 Task: In the  document contract.pdf Use the tool word Count 'and display word count while typing'. Find the word using Dictionary 'invaluable'. Below name insert the link: www.instagram.com
Action: Mouse moved to (351, 412)
Screenshot: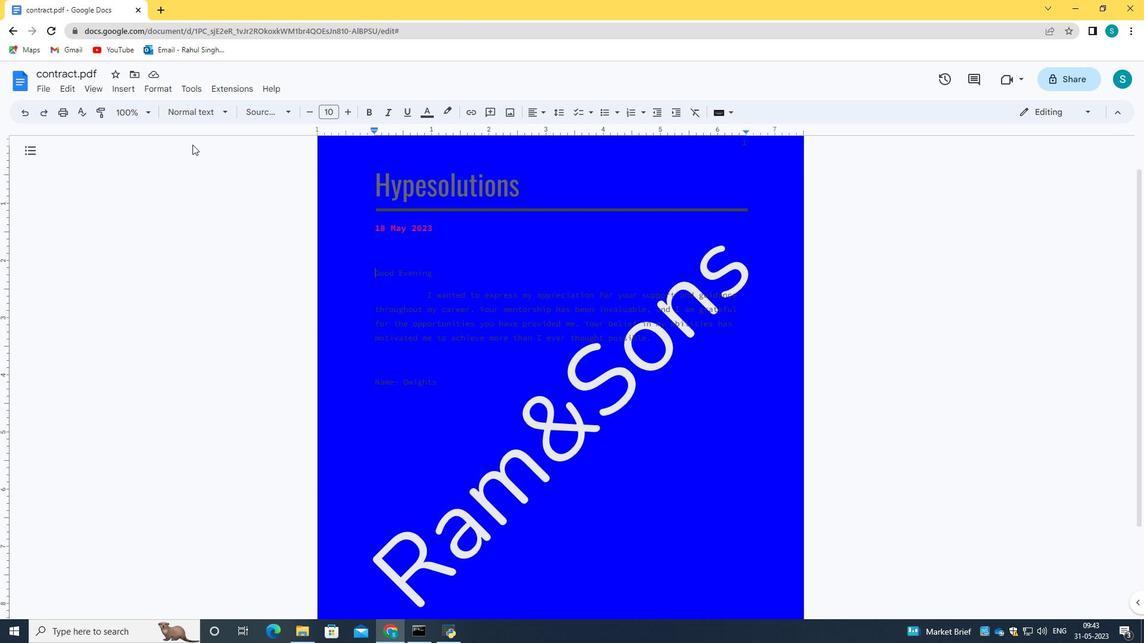 
Action: Mouse scrolled (351, 412) with delta (0, 0)
Screenshot: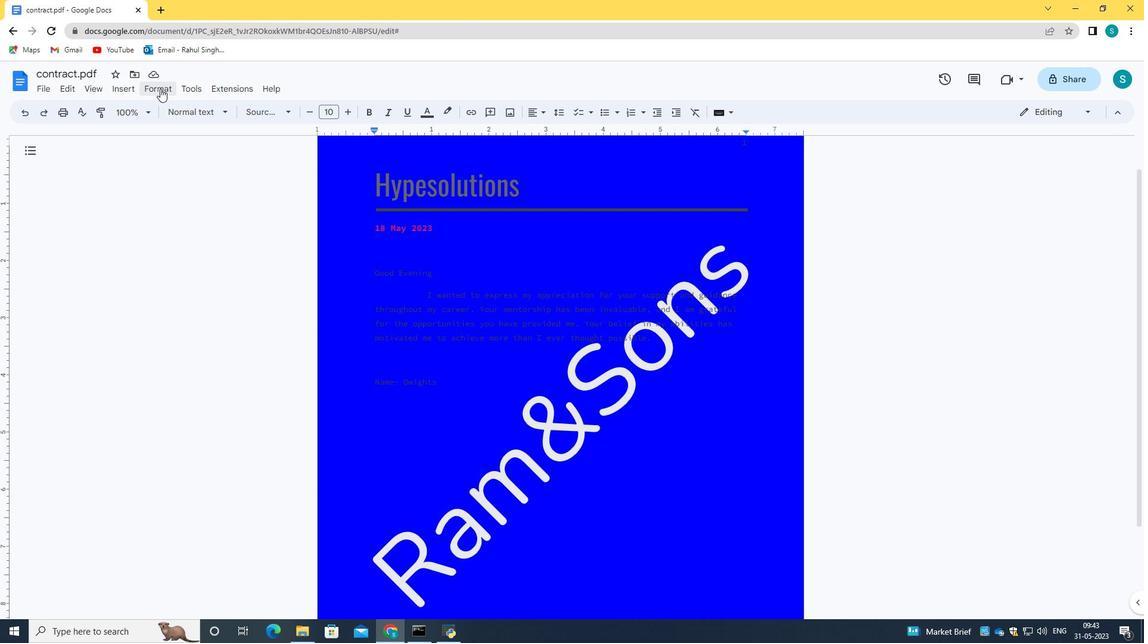 
Action: Mouse scrolled (351, 413) with delta (0, 0)
Screenshot: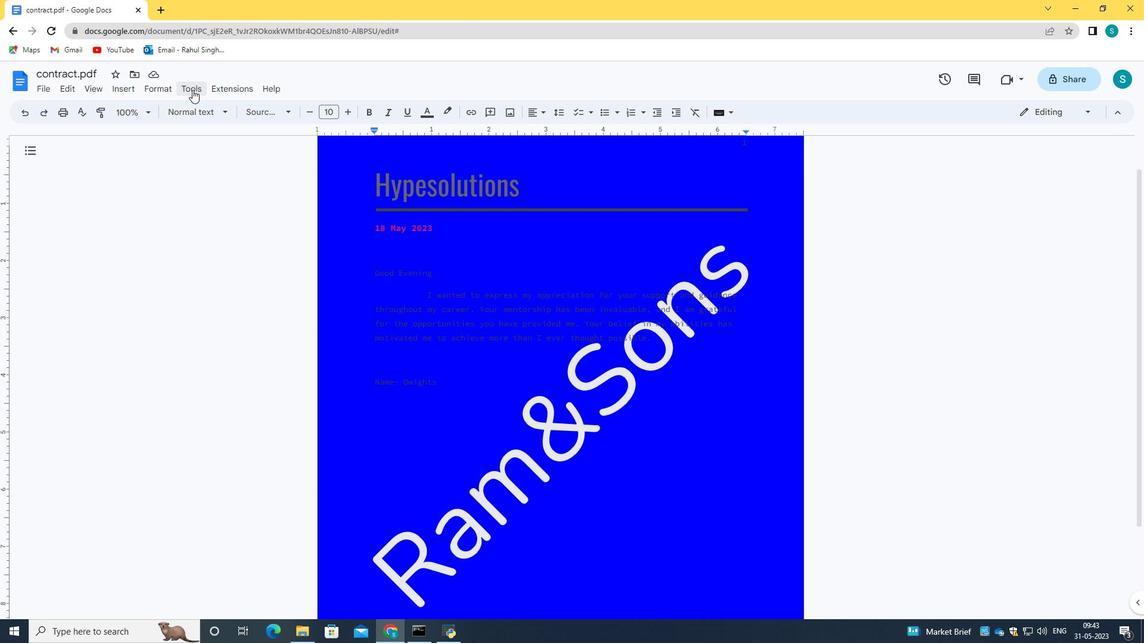 
Action: Mouse moved to (130, 91)
Screenshot: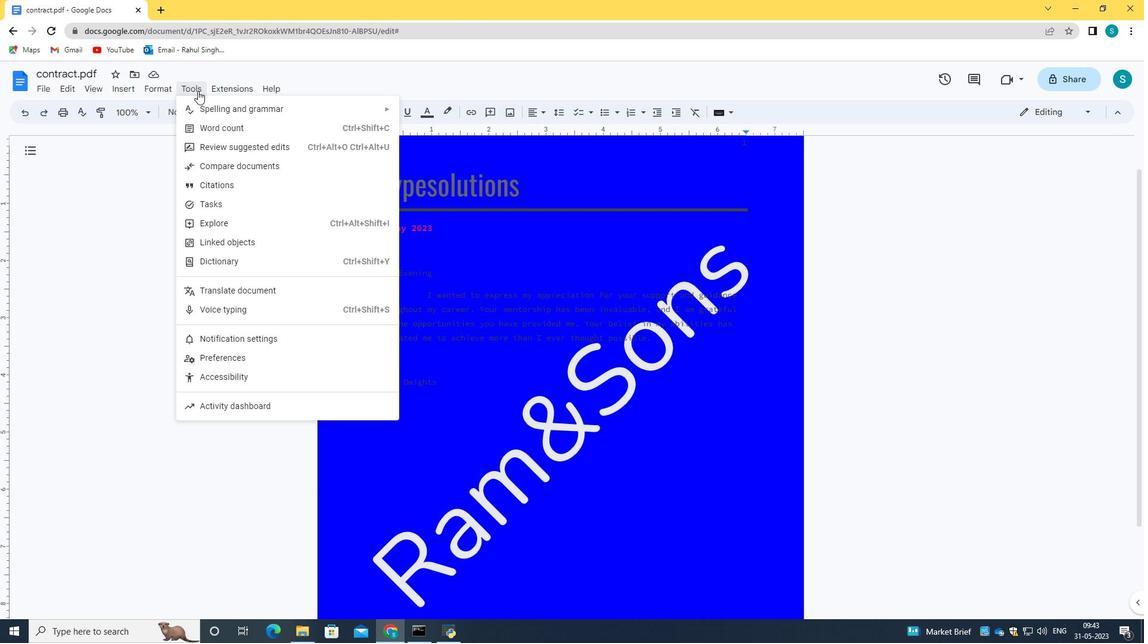 
Action: Mouse pressed left at (130, 91)
Screenshot: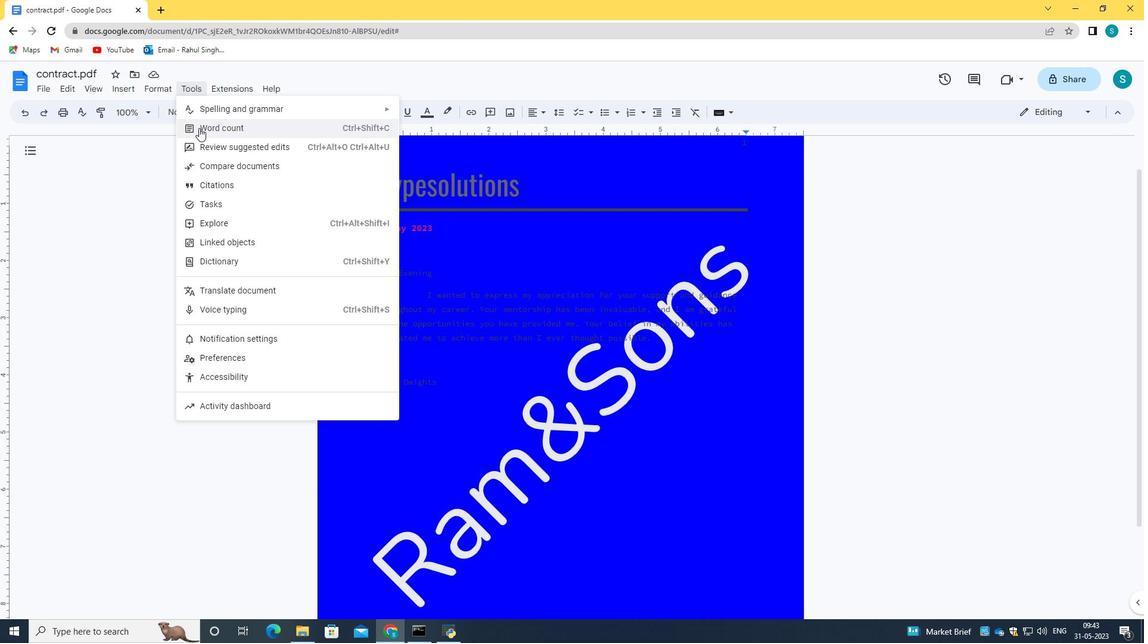
Action: Mouse moved to (213, 126)
Screenshot: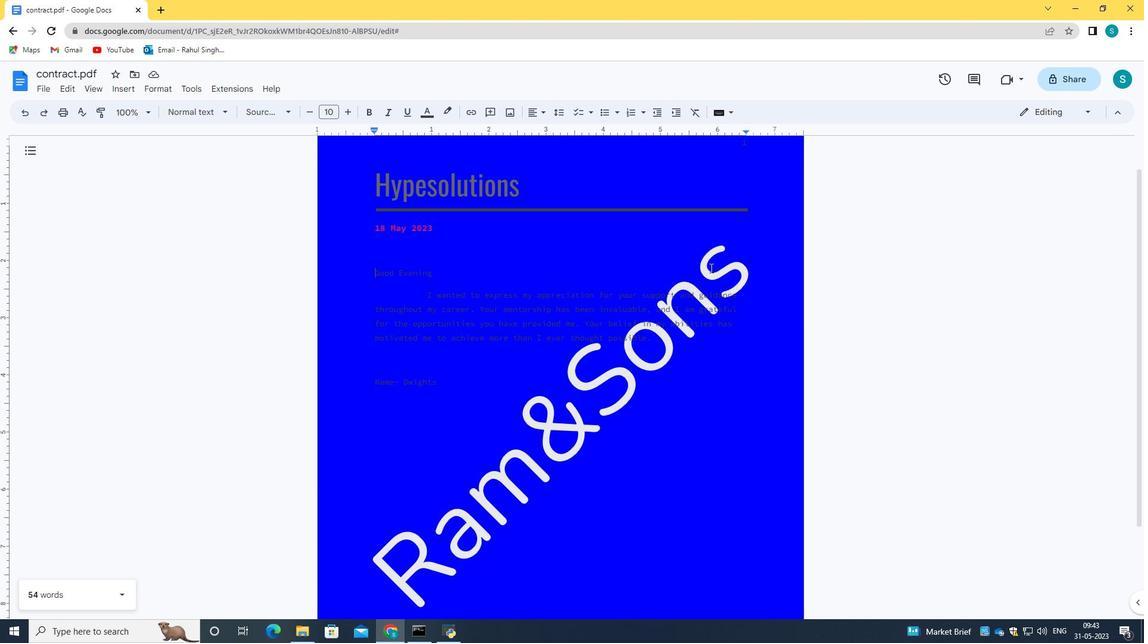 
Action: Mouse pressed left at (213, 126)
Screenshot: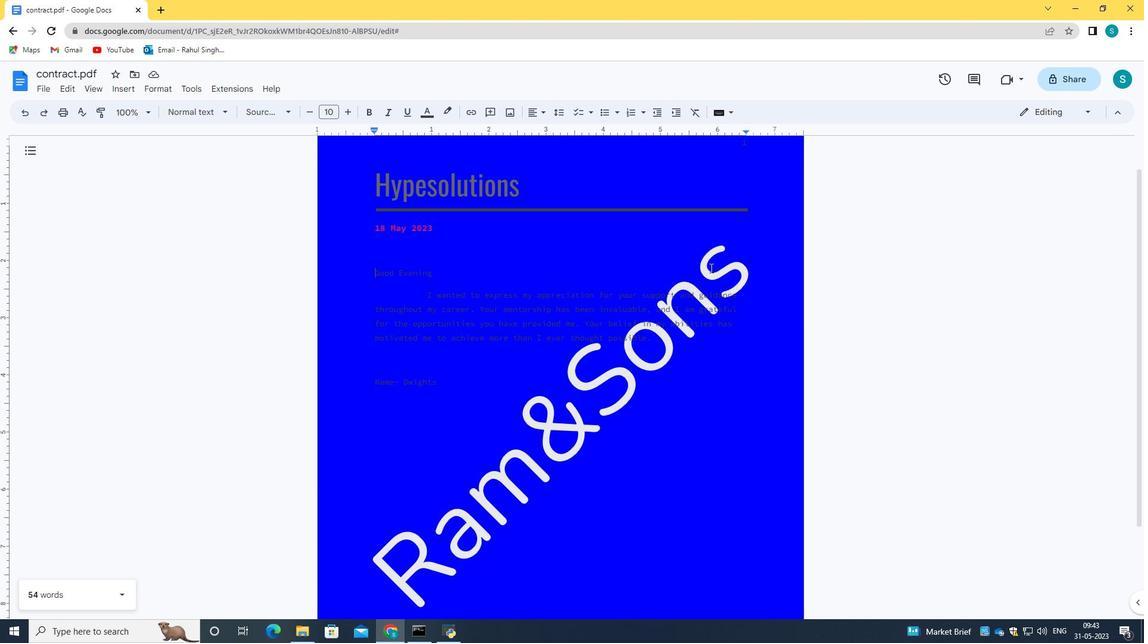 
Action: Mouse moved to (519, 392)
Screenshot: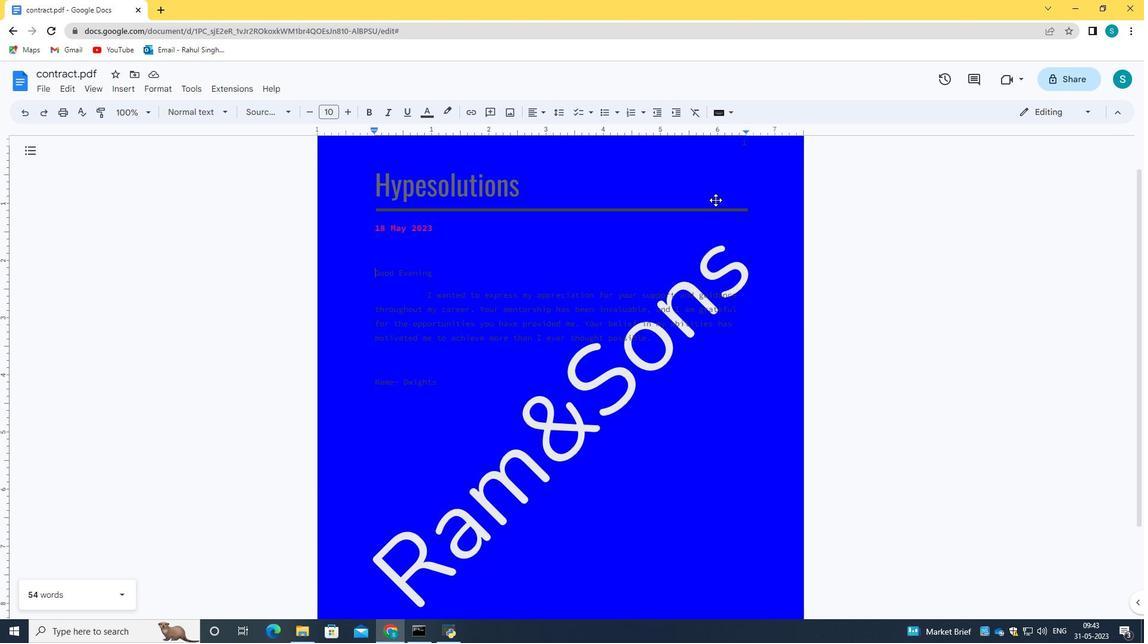 
Action: Mouse pressed left at (519, 392)
Screenshot: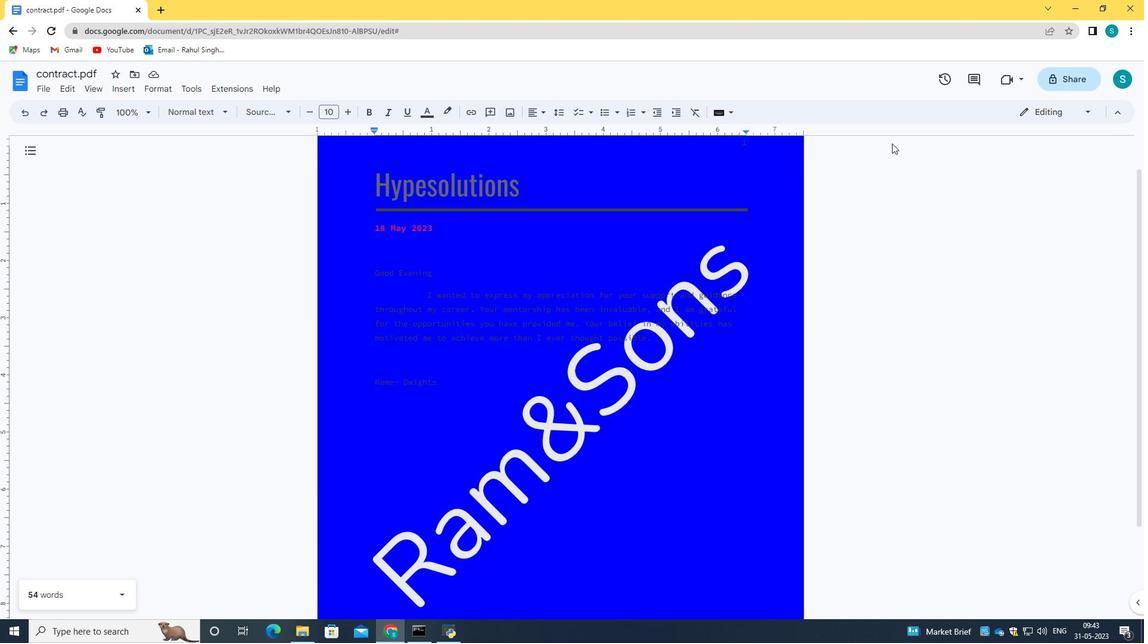 
Action: Mouse moved to (625, 441)
Screenshot: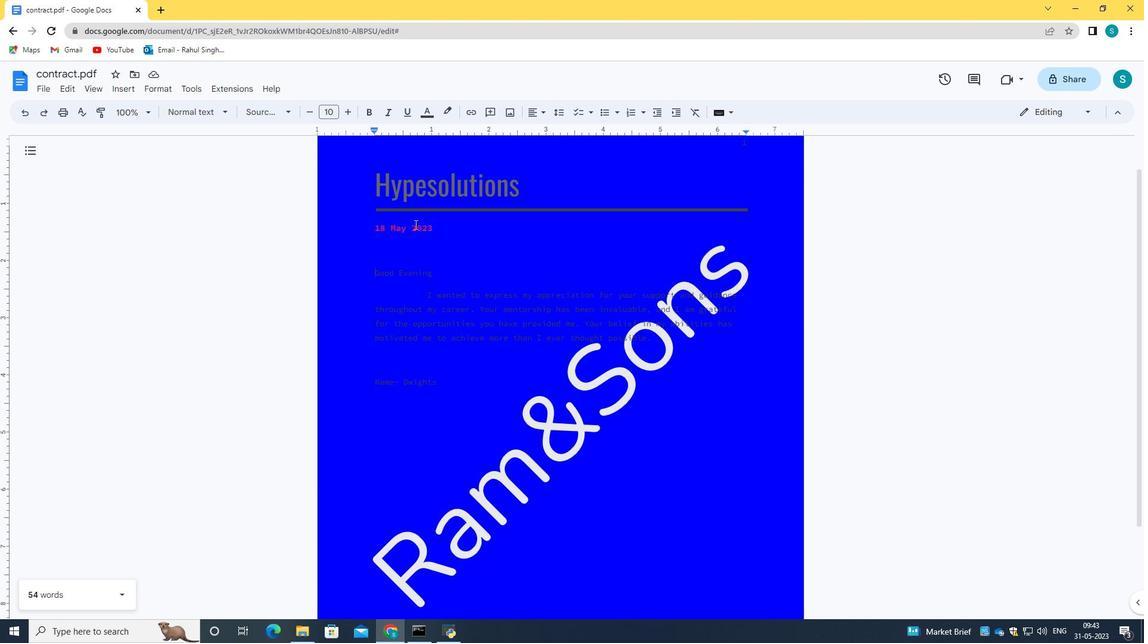 
Action: Mouse pressed left at (625, 441)
Screenshot: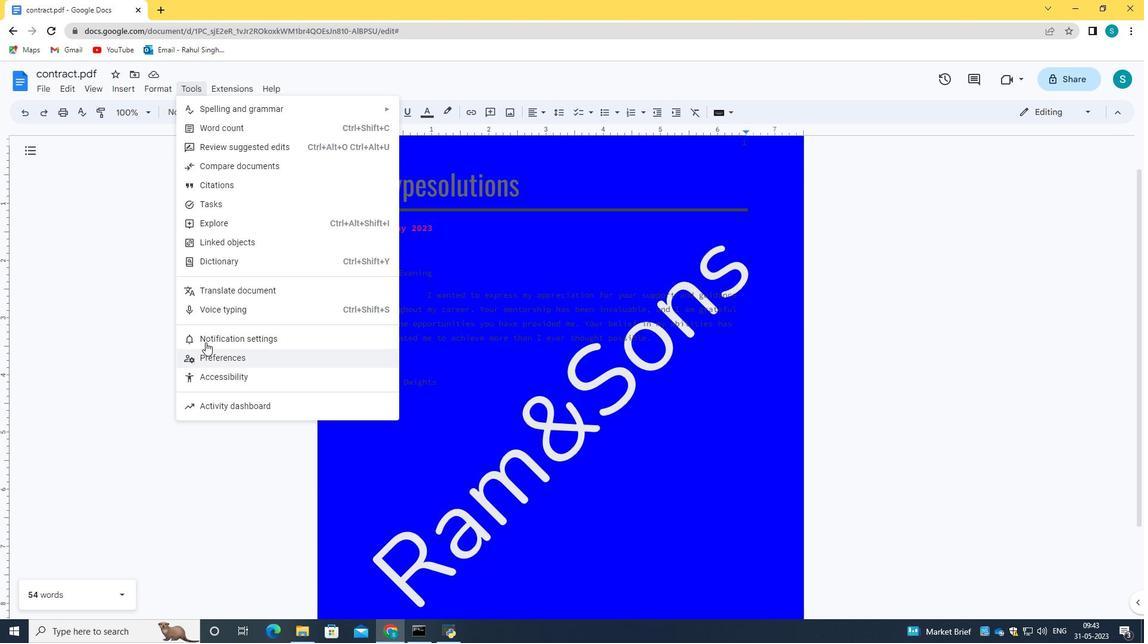
Action: Mouse moved to (157, 88)
Screenshot: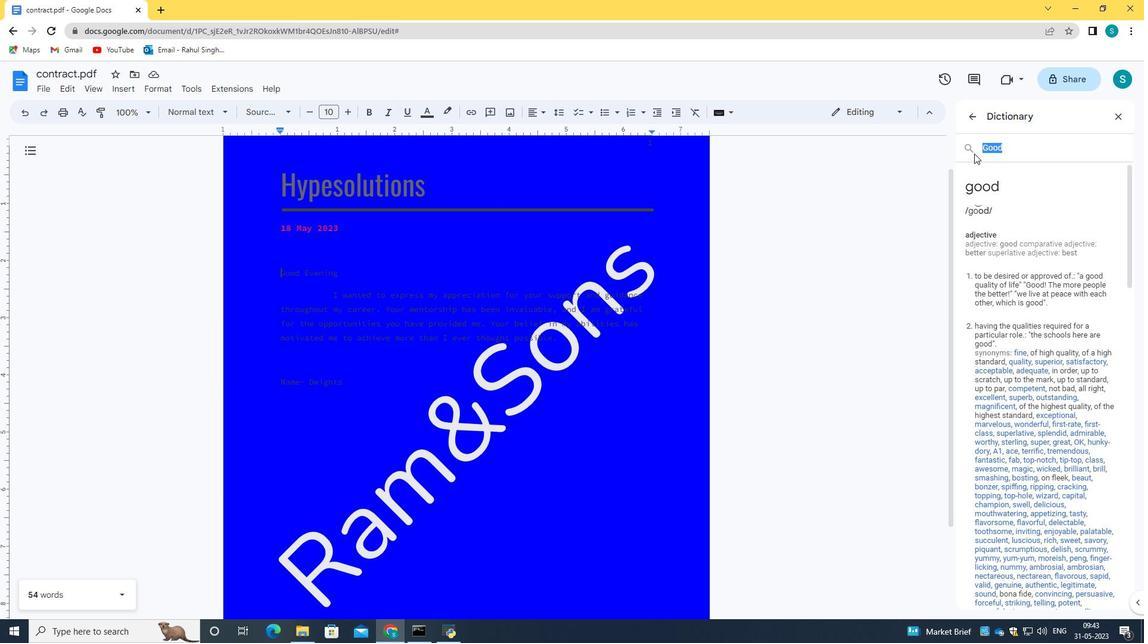 
Action: Mouse pressed left at (157, 88)
Screenshot: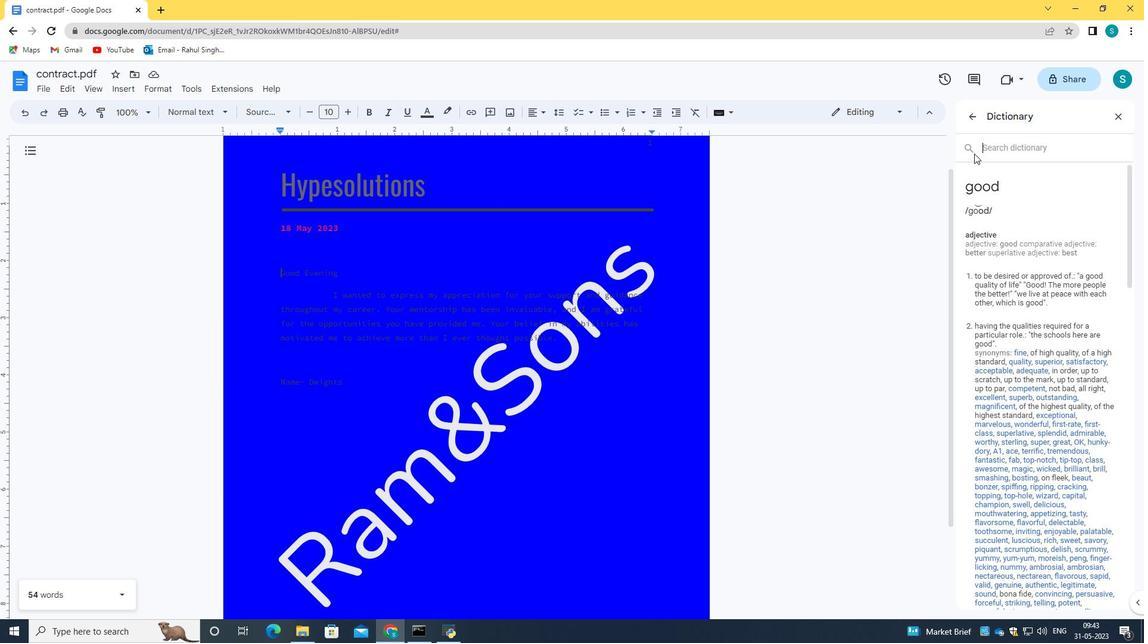 
Action: Mouse moved to (220, 260)
Screenshot: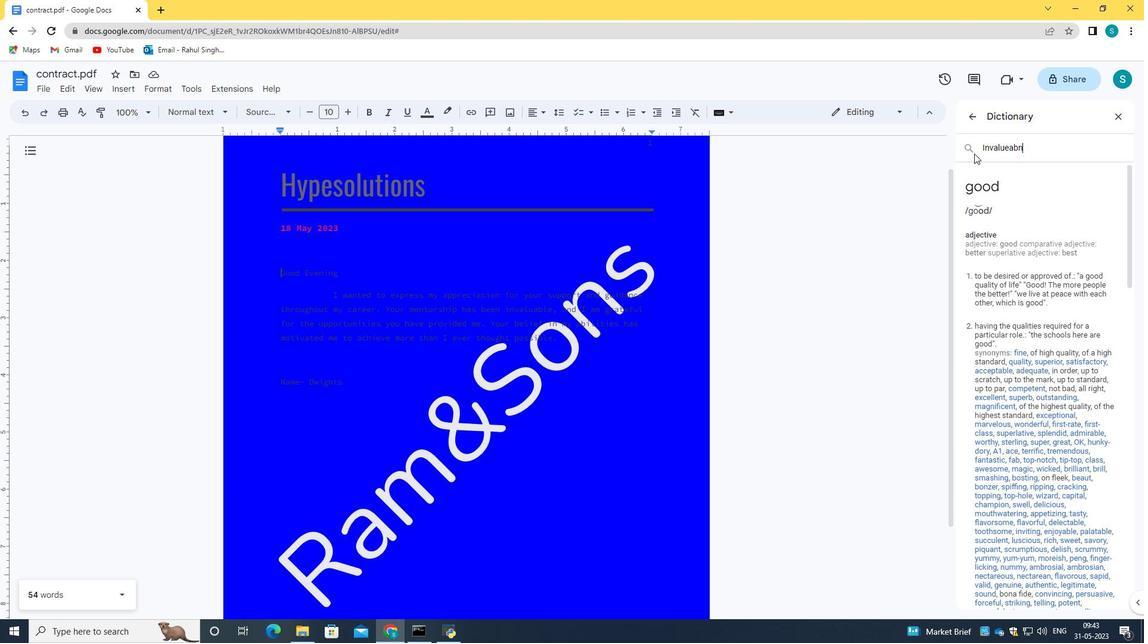 
Action: Mouse pressed left at (220, 260)
Screenshot: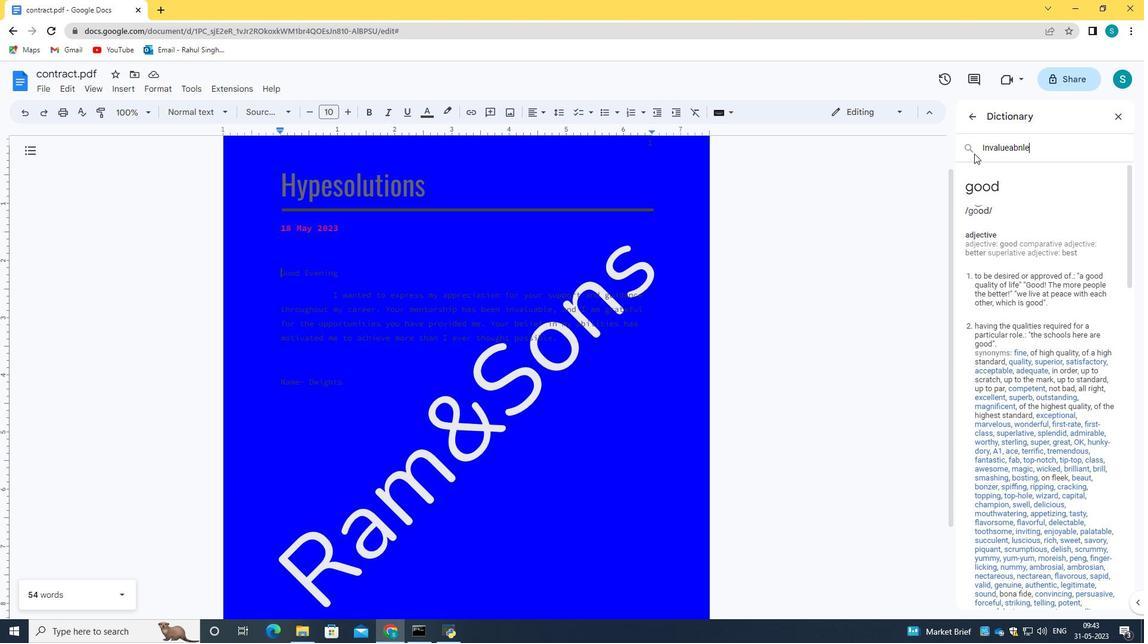 
Action: Mouse moved to (1008, 146)
Screenshot: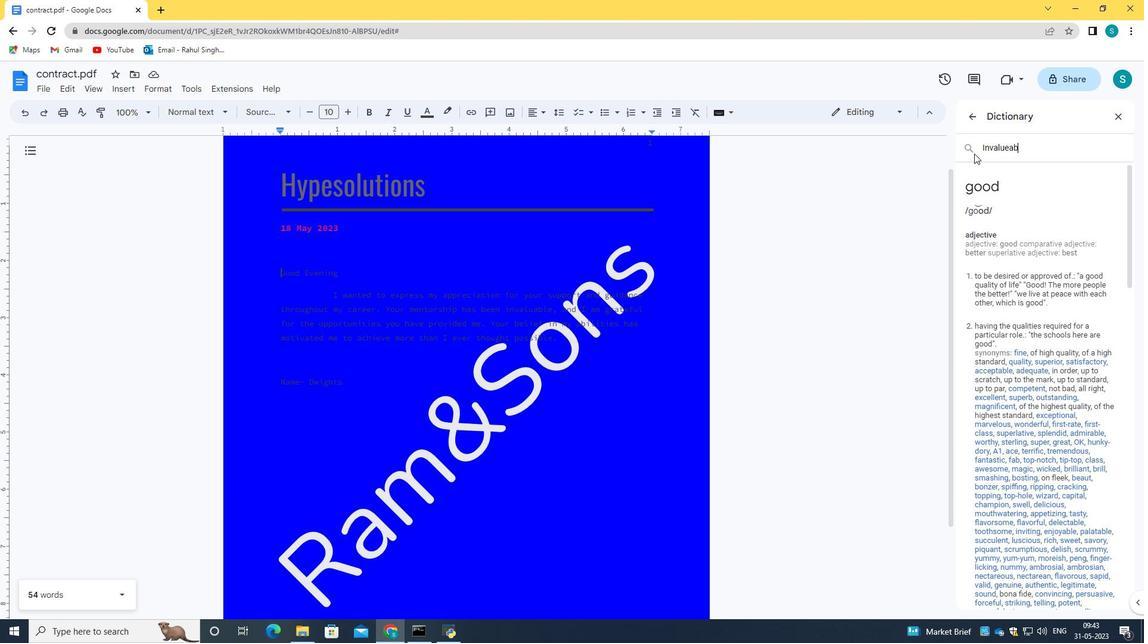 
Action: Mouse pressed left at (1008, 146)
Screenshot: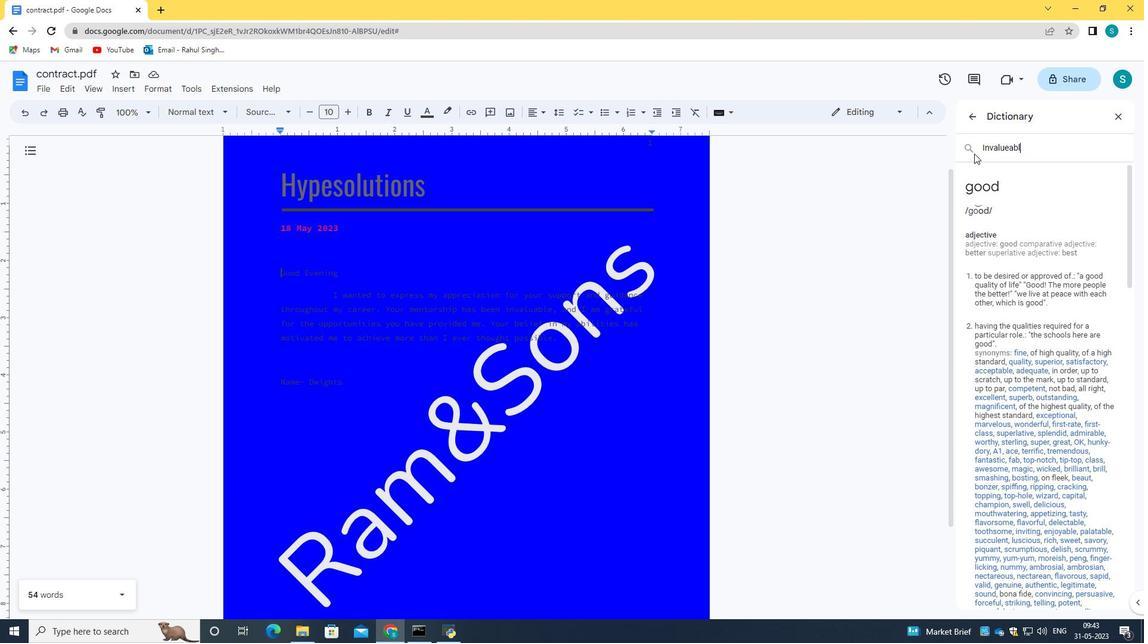 
Action: Mouse moved to (980, 152)
Screenshot: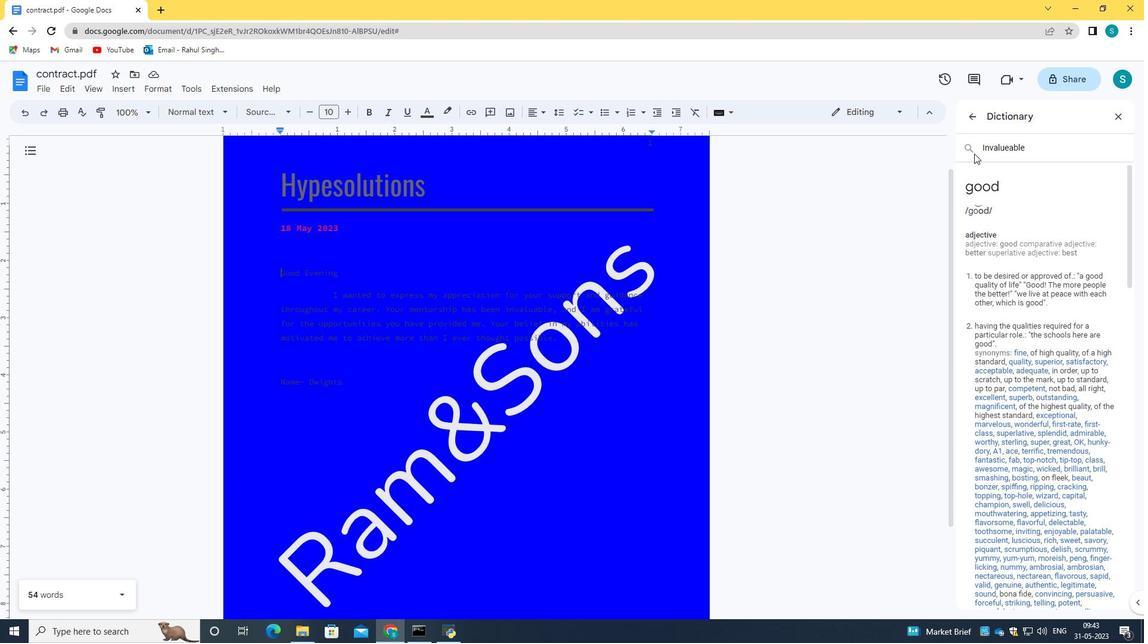 
Action: Key pressed <Key.backspace><Key.caps_lock><Key.caps_lock>invaluable
Screenshot: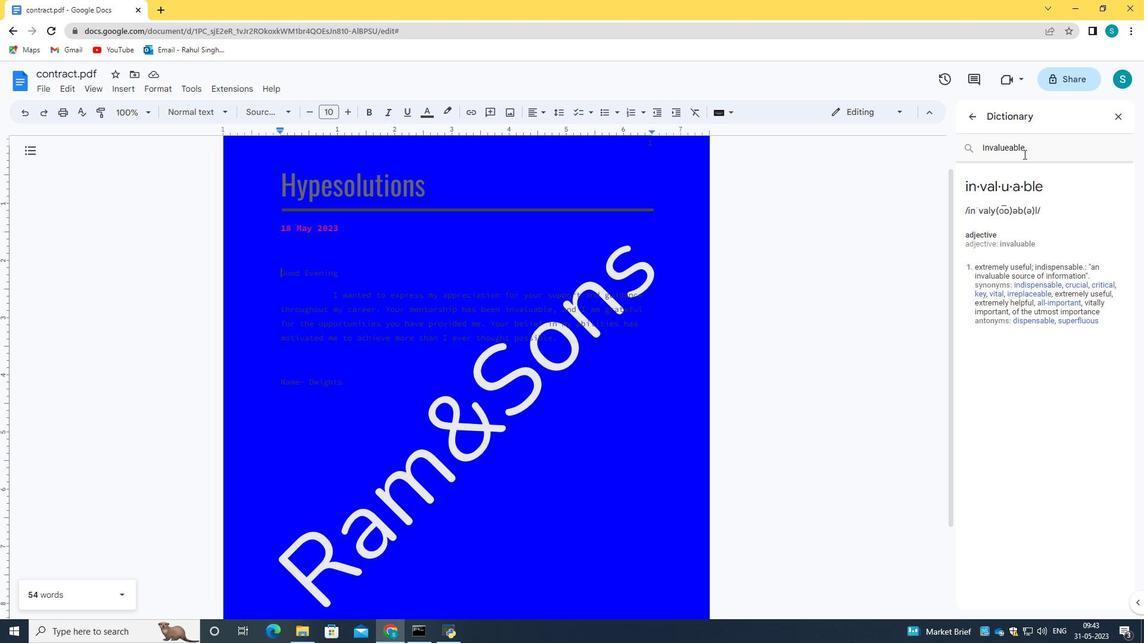 
Action: Mouse moved to (1043, 135)
Screenshot: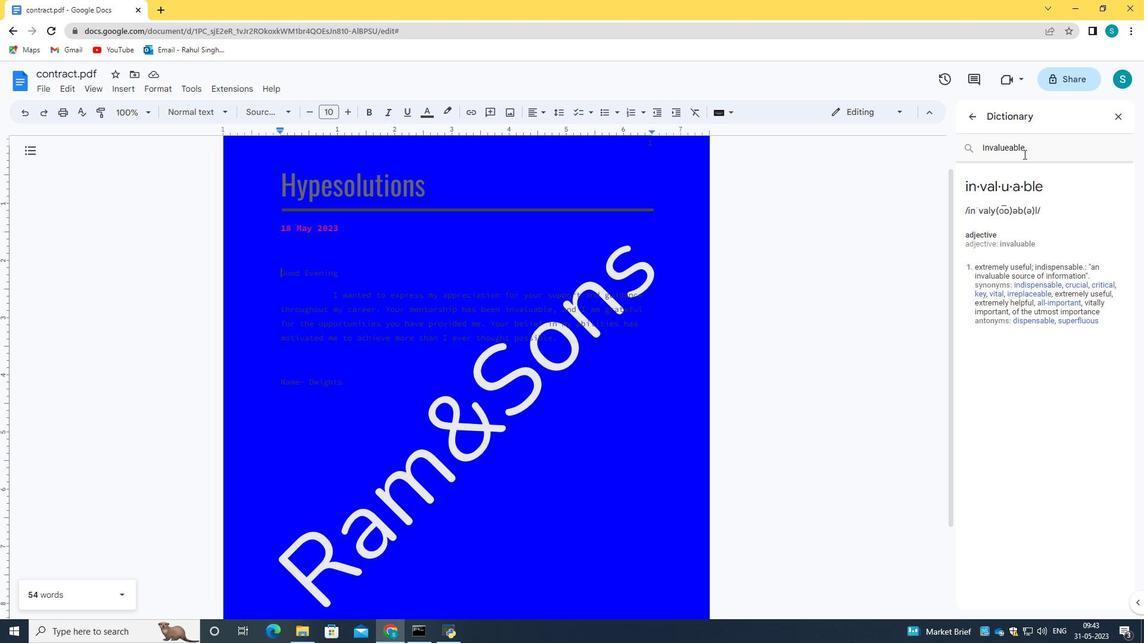 
Action: Key pressed <Key.enter><Key.space><Key.alt_l><Key.delete>
Screenshot: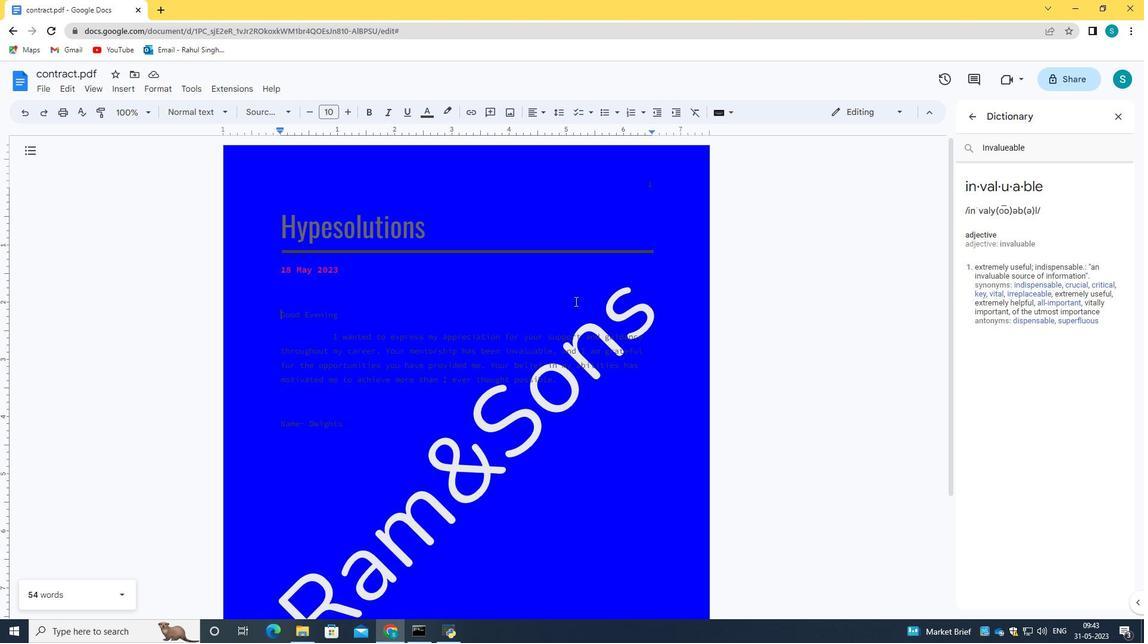 
Action: Mouse moved to (473, 0)
Screenshot: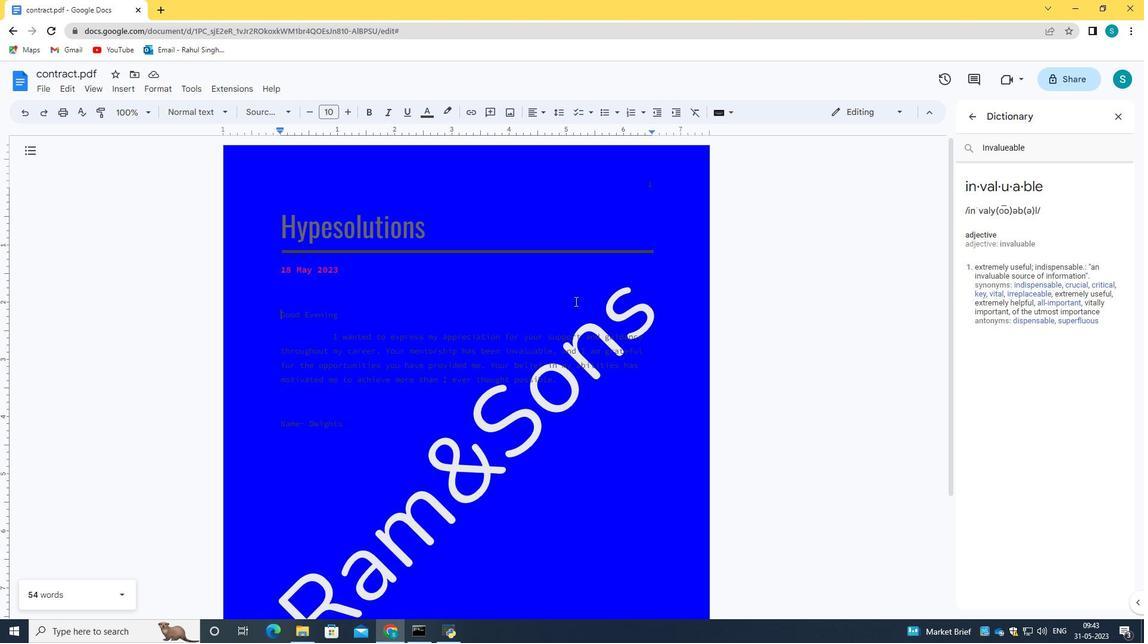 
Action: Key pressed <Key.alt_l><Key.delete>
Screenshot: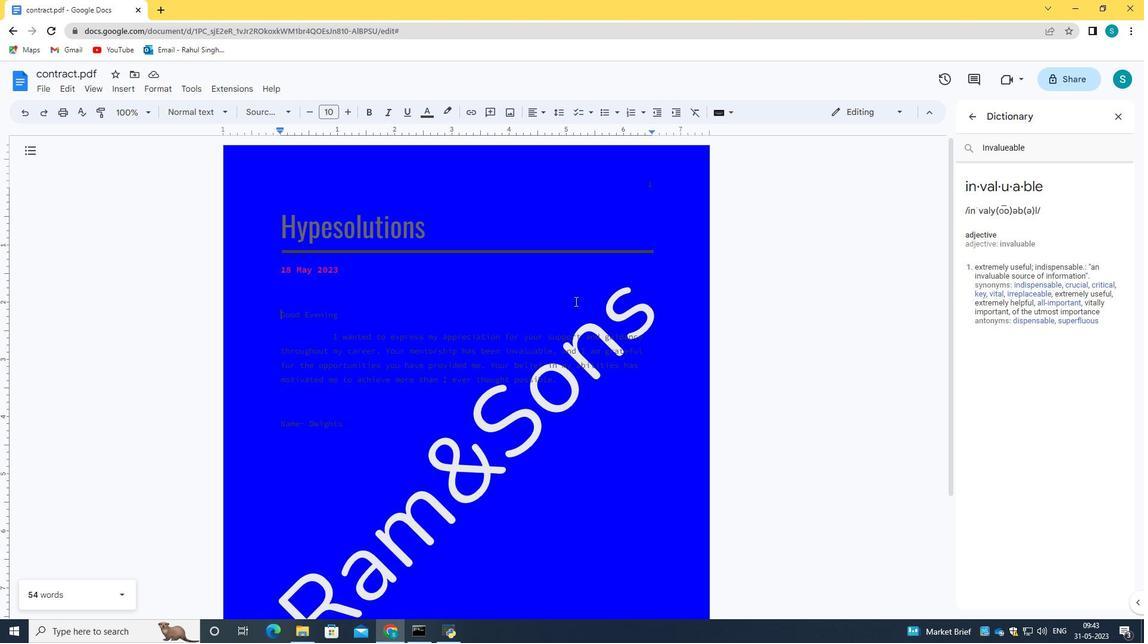 
Action: Mouse moved to (116, 598)
Screenshot: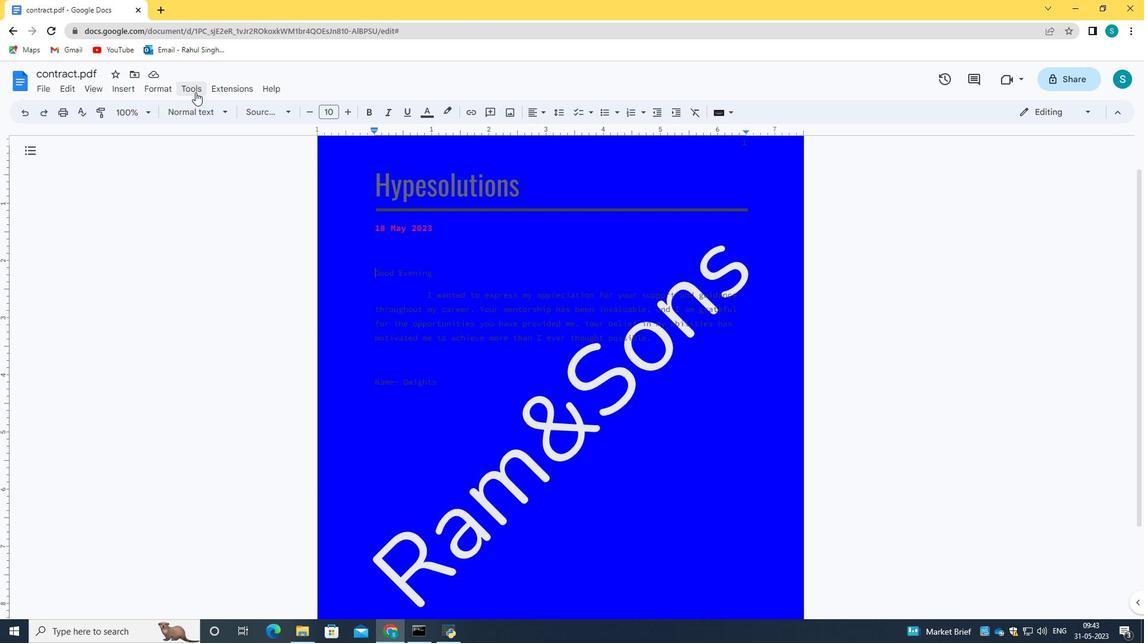
Action: Mouse pressed left at (116, 598)
Screenshot: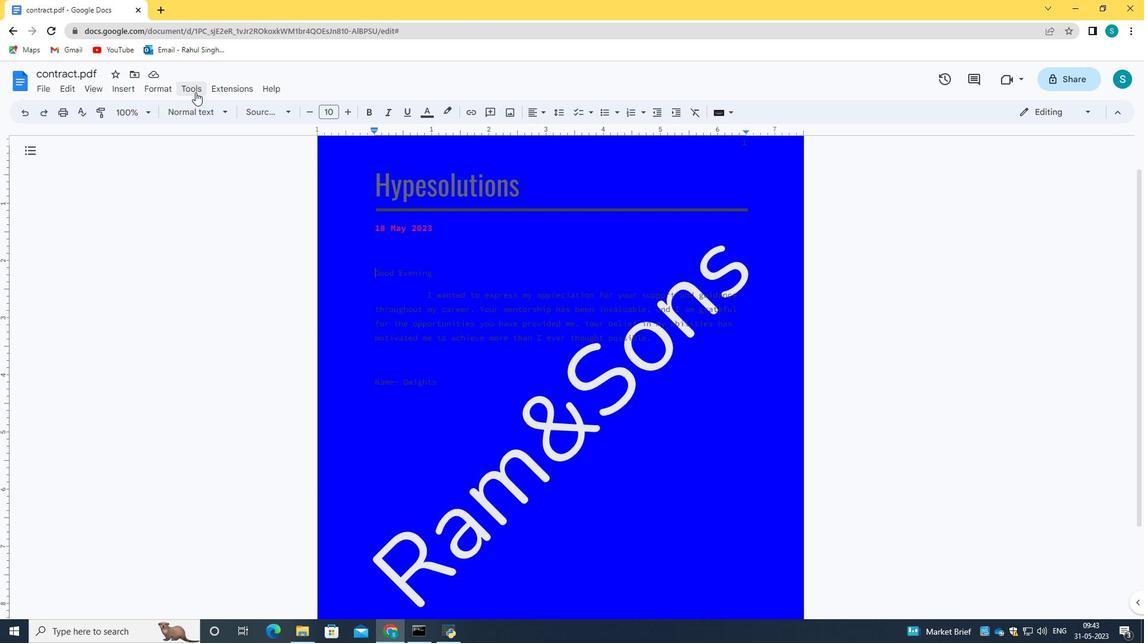 
Action: Mouse moved to (128, 305)
Screenshot: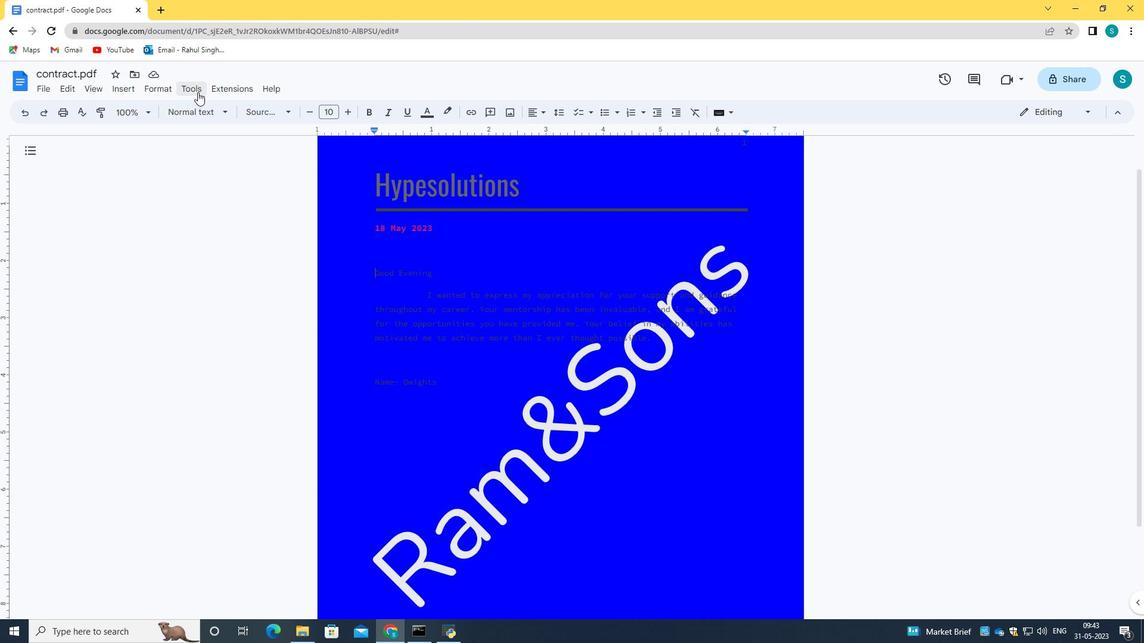 
Action: Mouse pressed left at (128, 305)
Screenshot: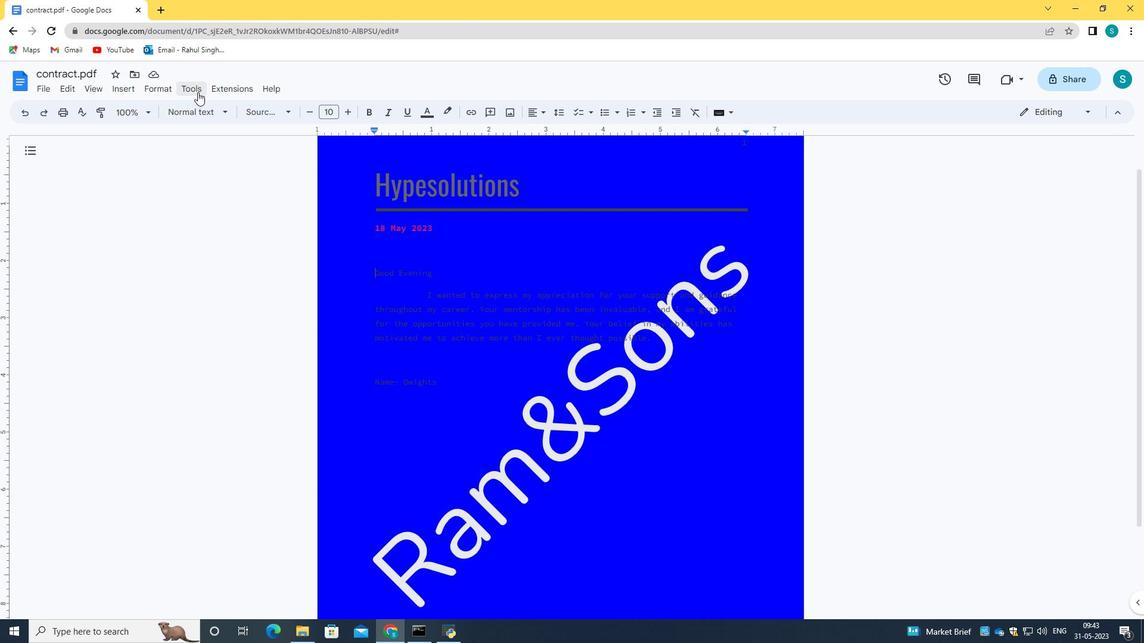 
Action: Mouse moved to (20, 109)
Screenshot: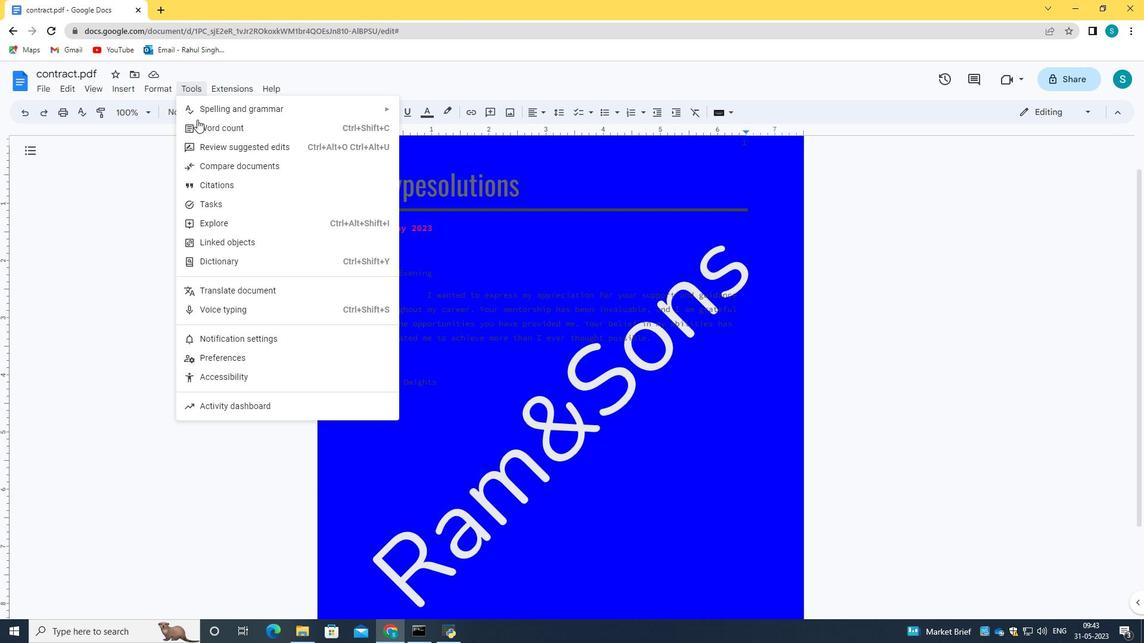 
Action: Mouse pressed left at (20, 109)
Screenshot: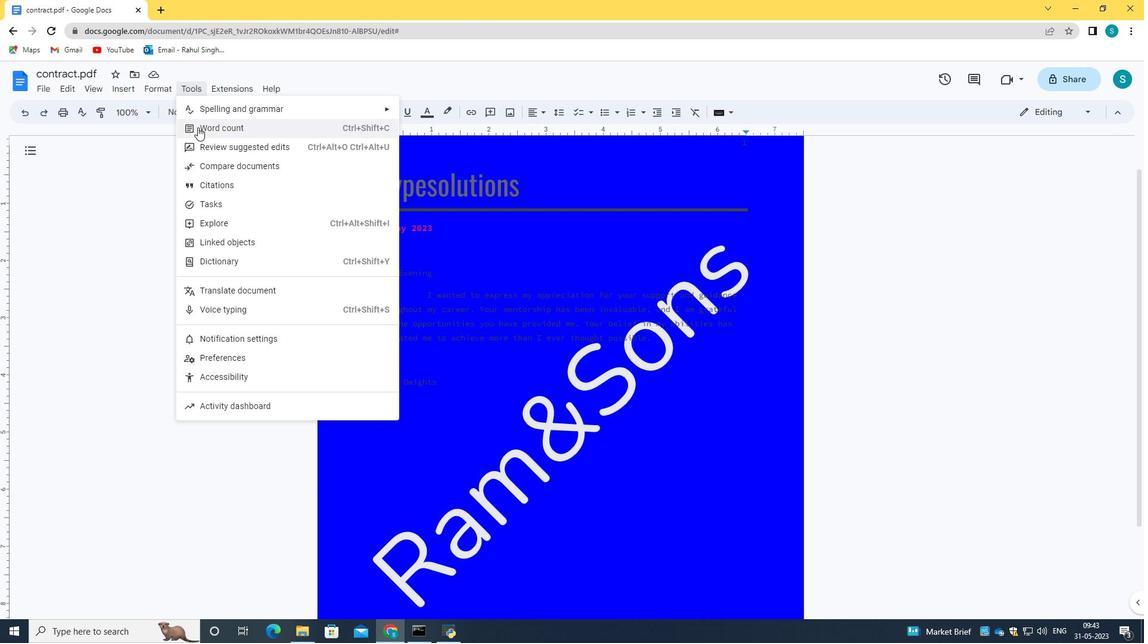 
Action: Mouse pressed left at (20, 109)
Screenshot: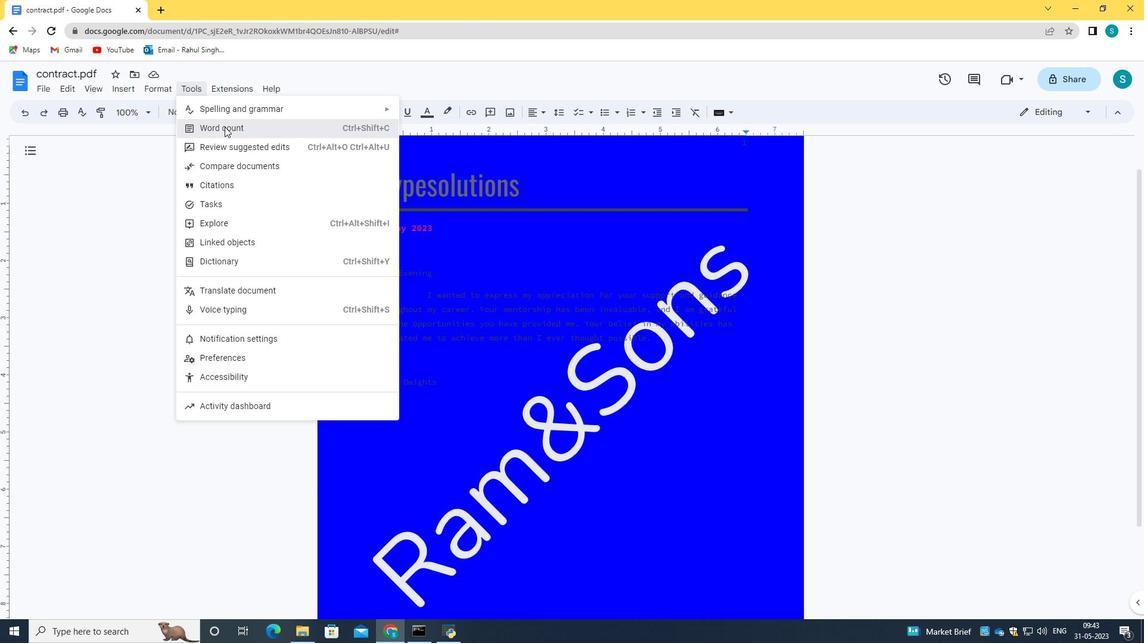 
Action: Mouse pressed left at (20, 109)
Screenshot: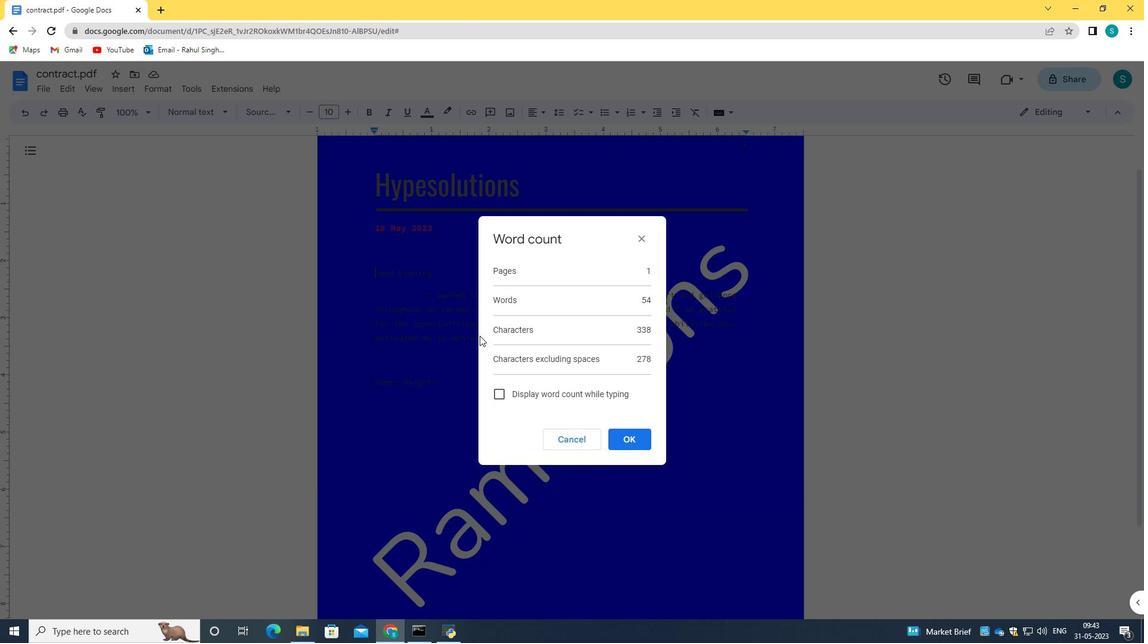 
Action: Mouse pressed left at (20, 109)
Screenshot: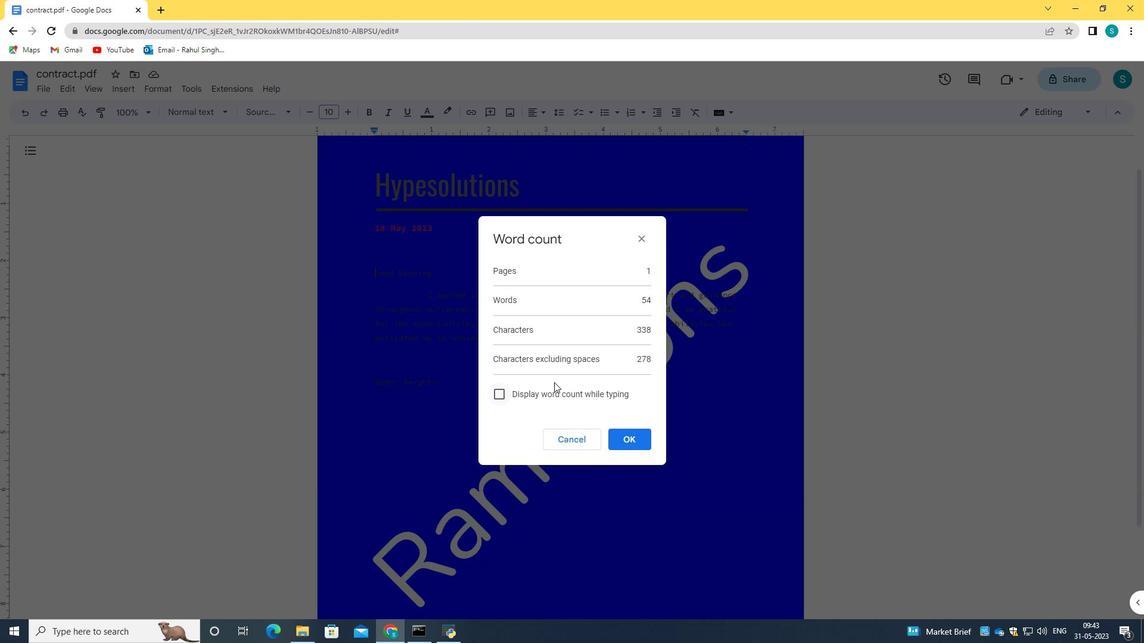 
Action: Mouse pressed left at (20, 109)
Screenshot: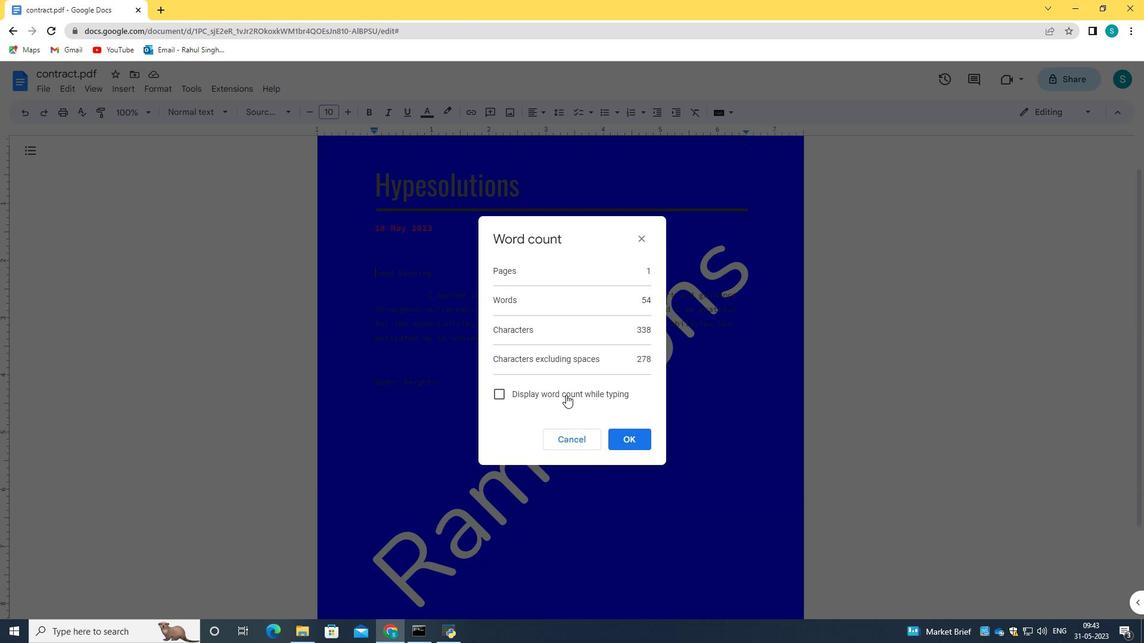 
Action: Mouse pressed left at (20, 109)
Screenshot: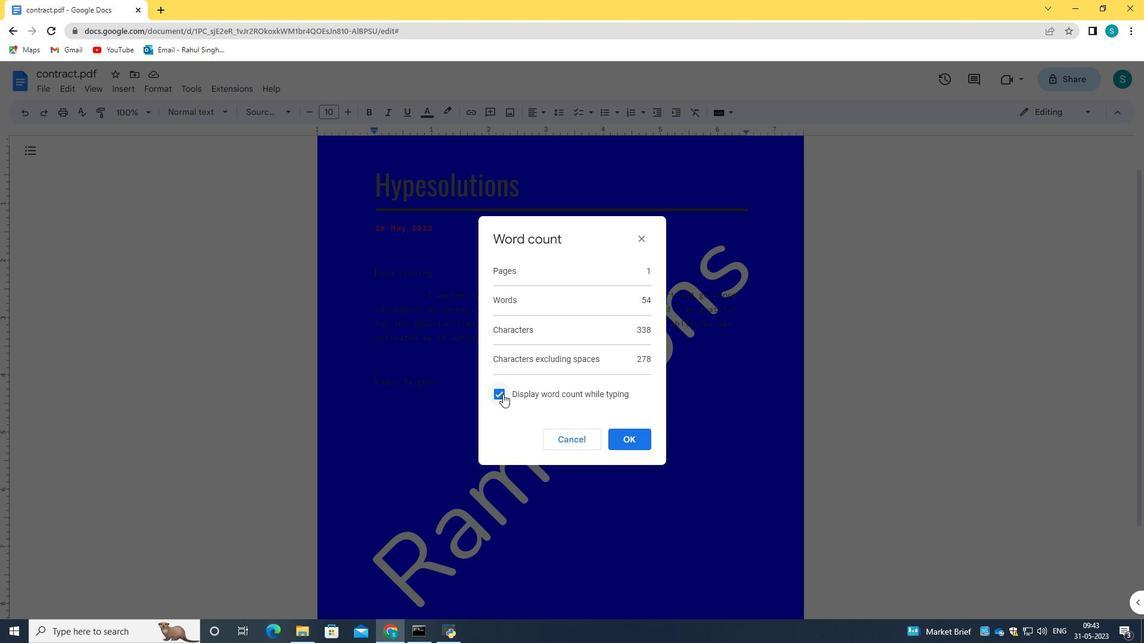
Action: Mouse moved to (197, 91)
Screenshot: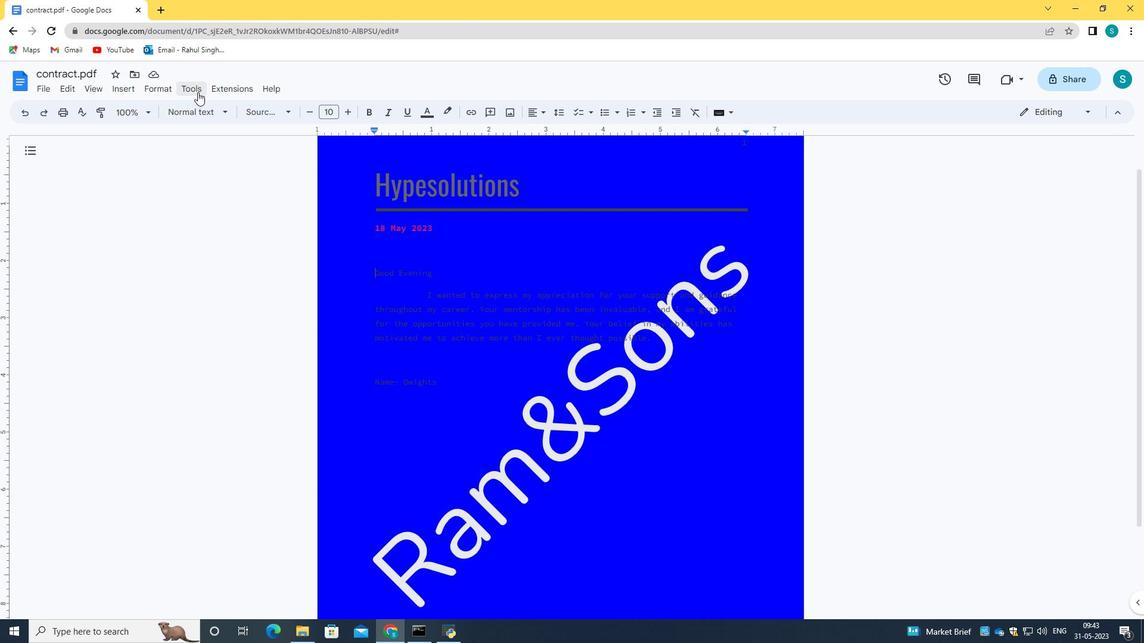 
Action: Mouse pressed left at (197, 91)
Screenshot: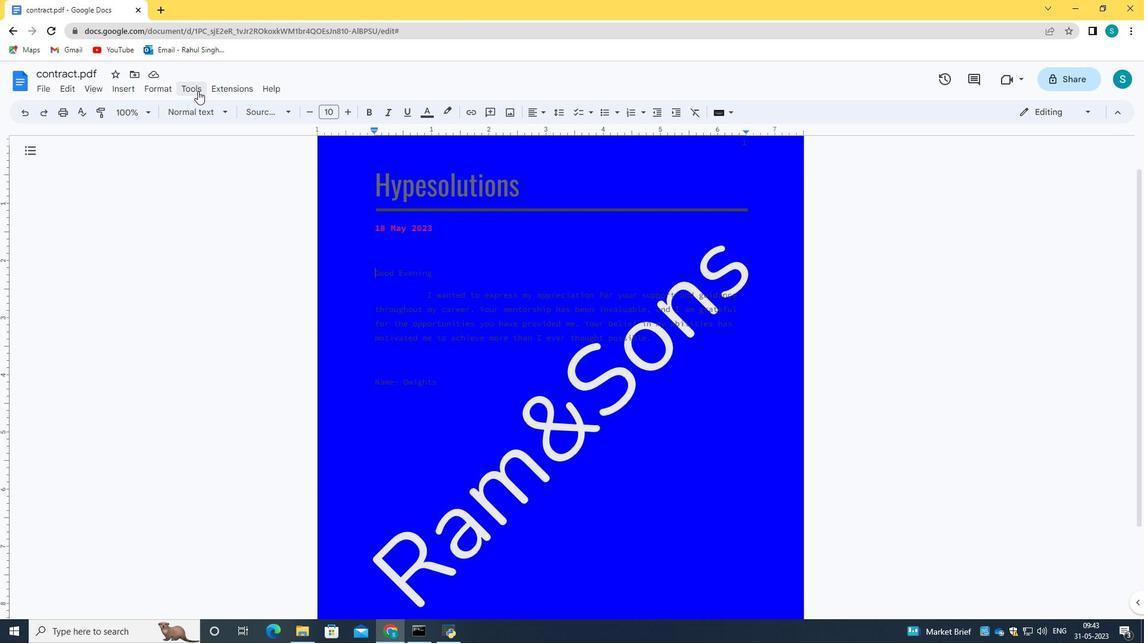 
Action: Mouse moved to (199, 128)
Screenshot: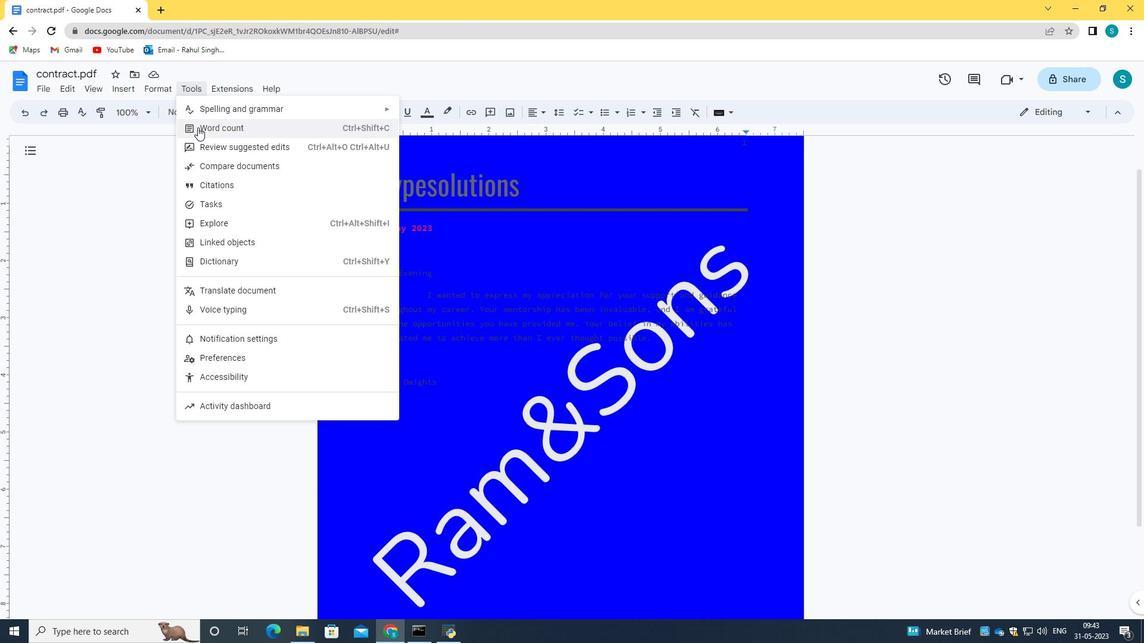 
Action: Mouse pressed left at (199, 128)
Screenshot: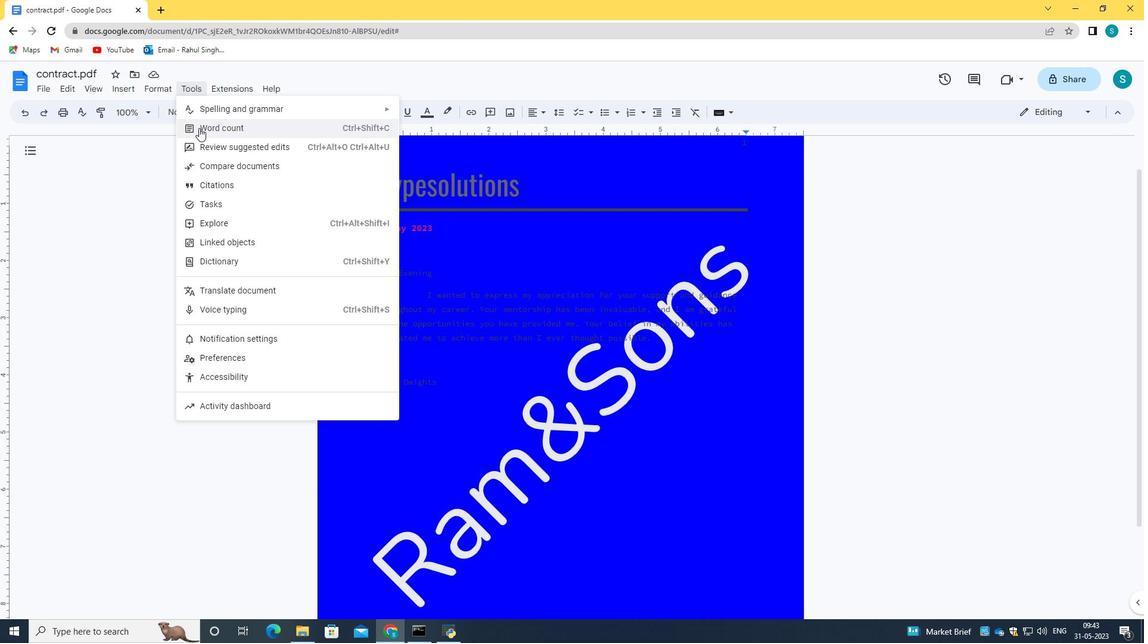 
Action: Mouse moved to (502, 394)
Screenshot: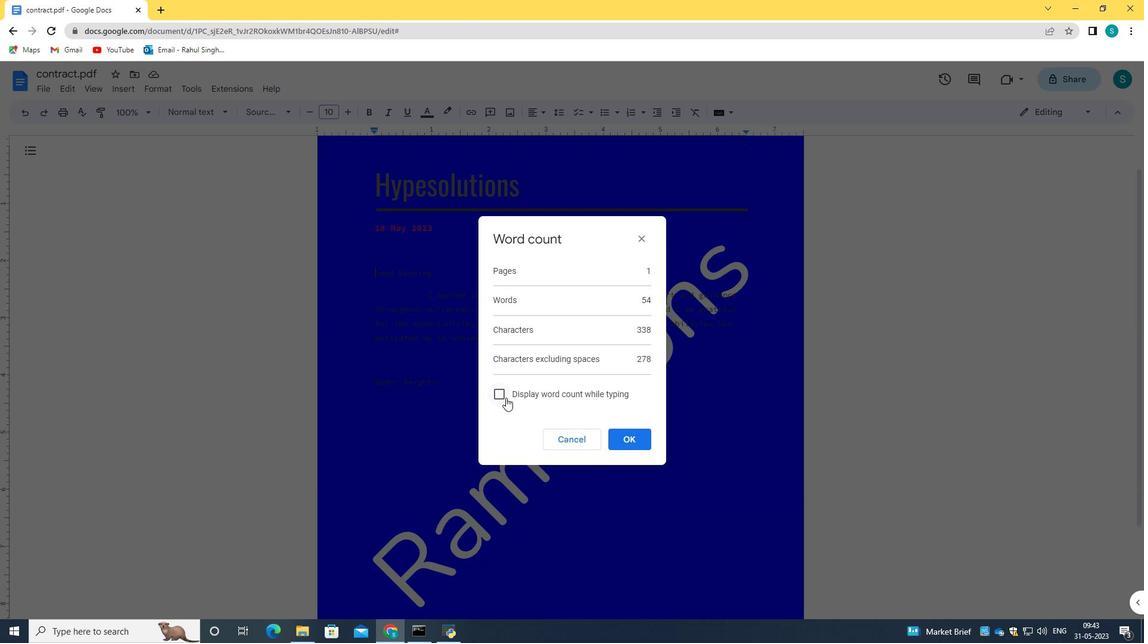 
Action: Mouse pressed left at (502, 394)
Screenshot: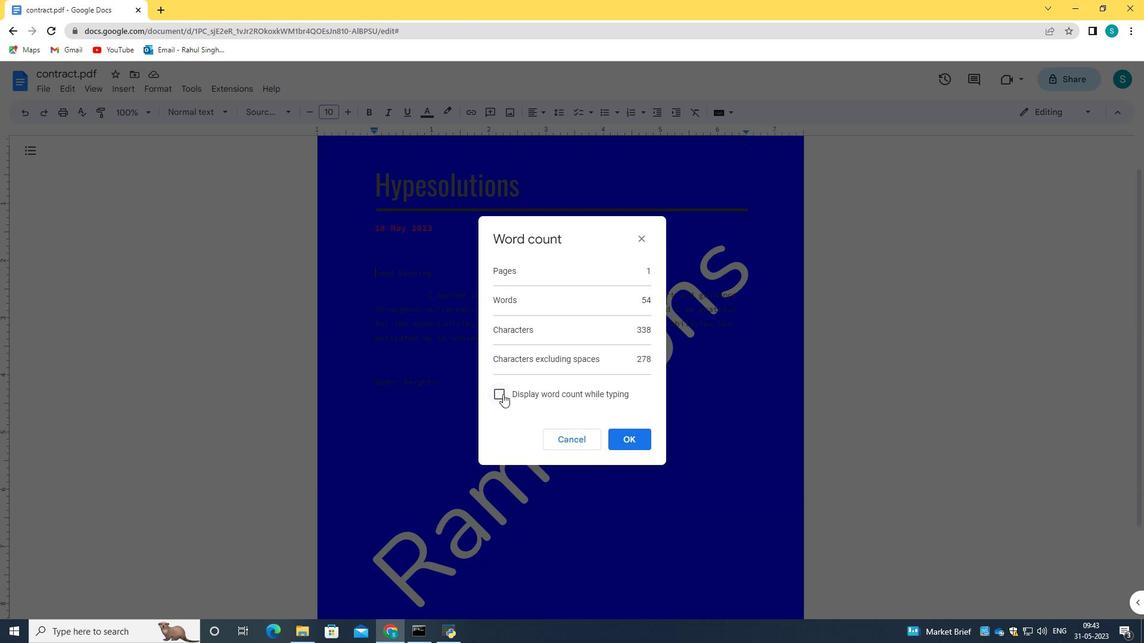 
Action: Mouse moved to (621, 438)
Screenshot: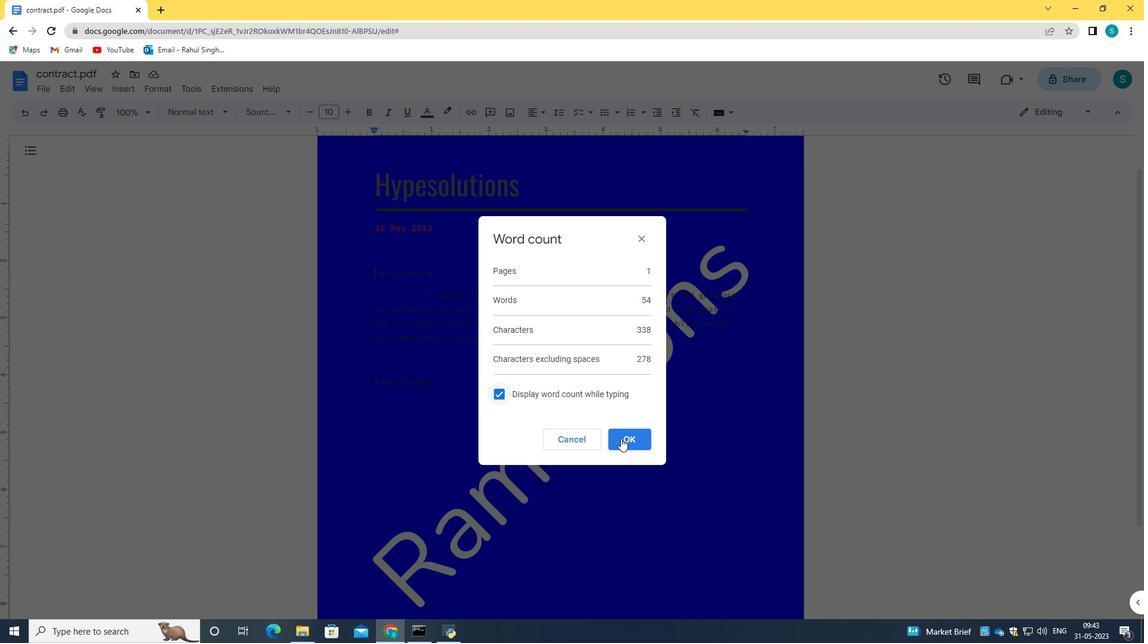 
Action: Mouse pressed left at (621, 438)
Screenshot: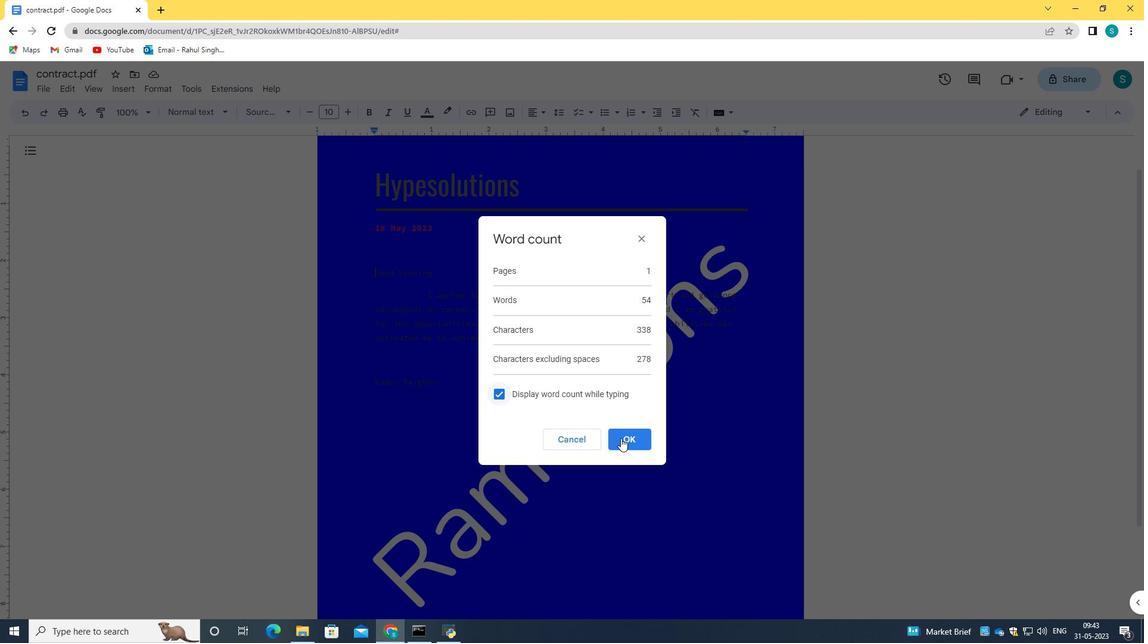 
Action: Mouse moved to (190, 90)
Screenshot: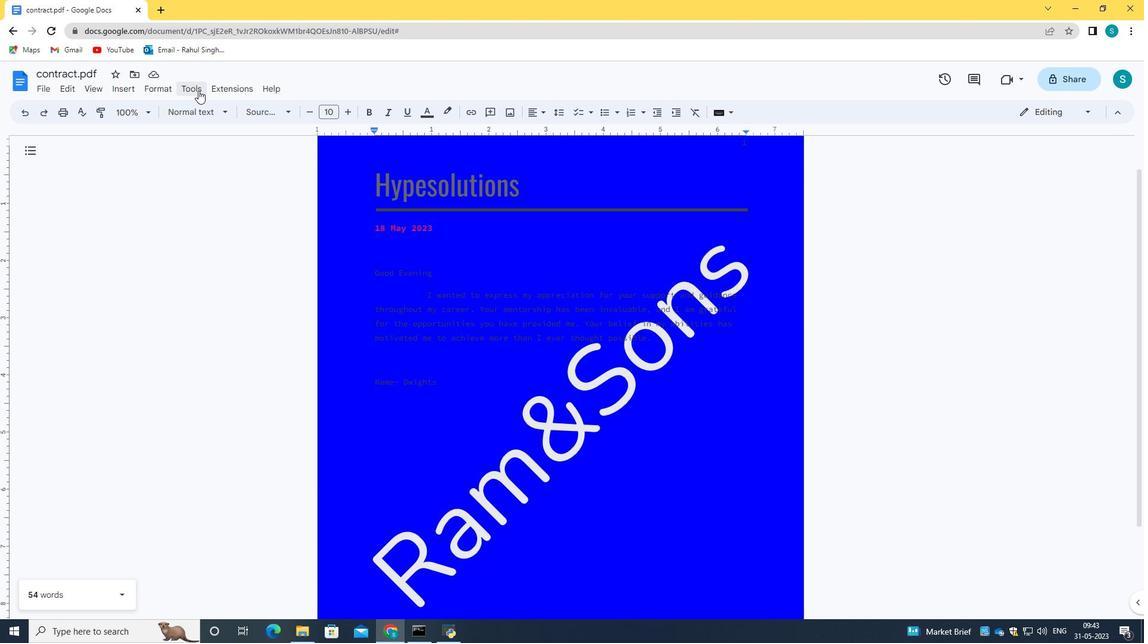 
Action: Mouse pressed left at (190, 90)
Screenshot: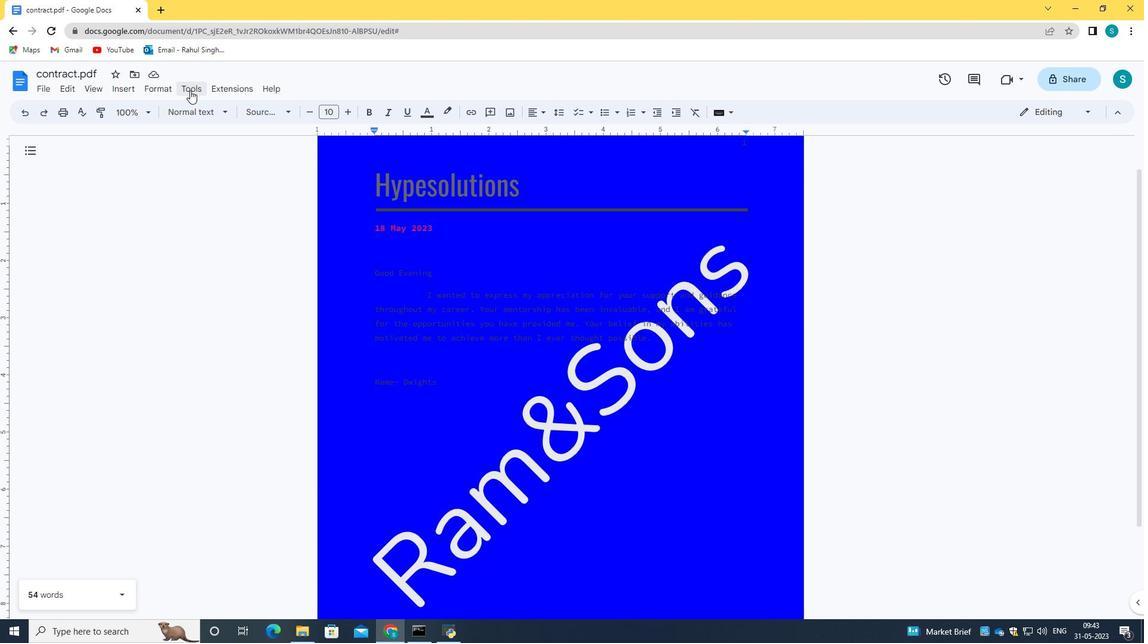 
Action: Mouse moved to (229, 260)
Screenshot: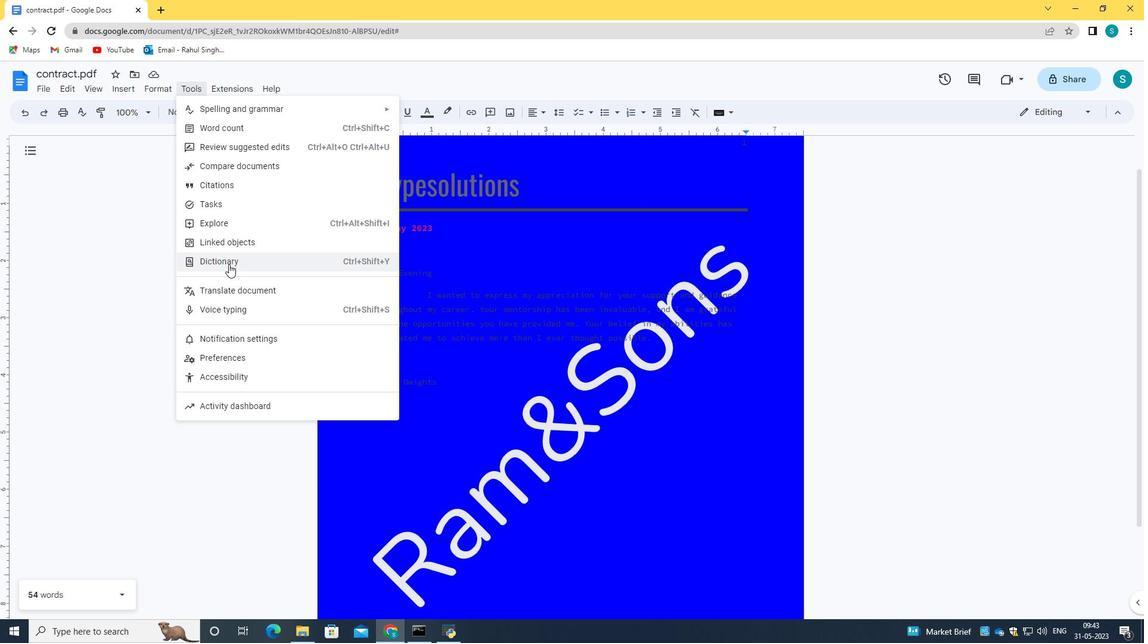 
Action: Mouse pressed left at (229, 260)
Screenshot: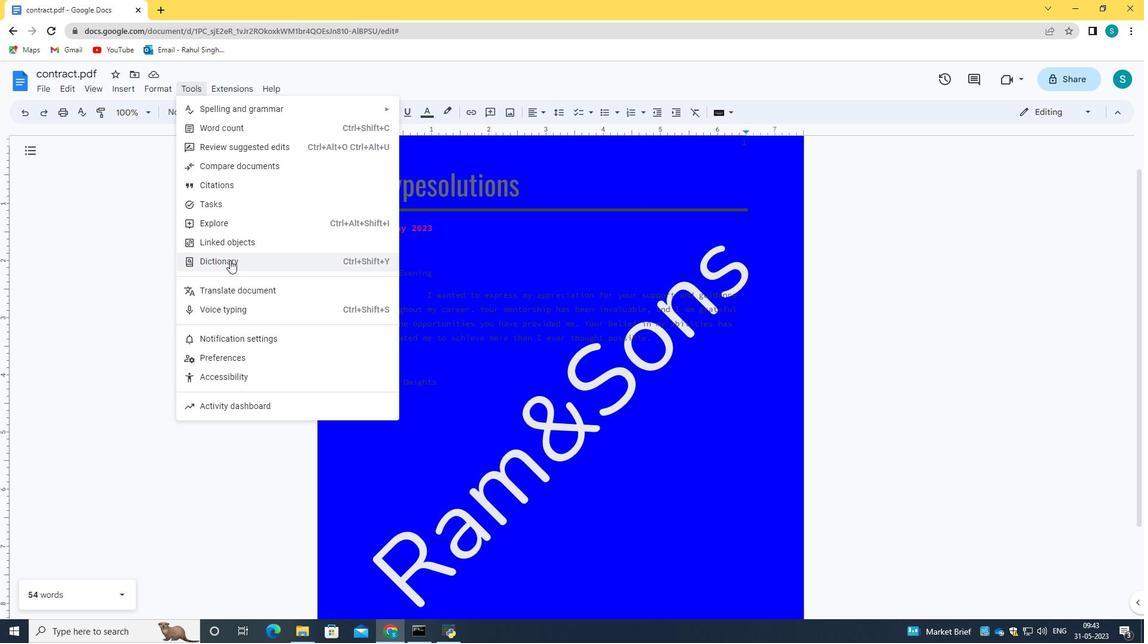 
Action: Mouse moved to (1034, 151)
Screenshot: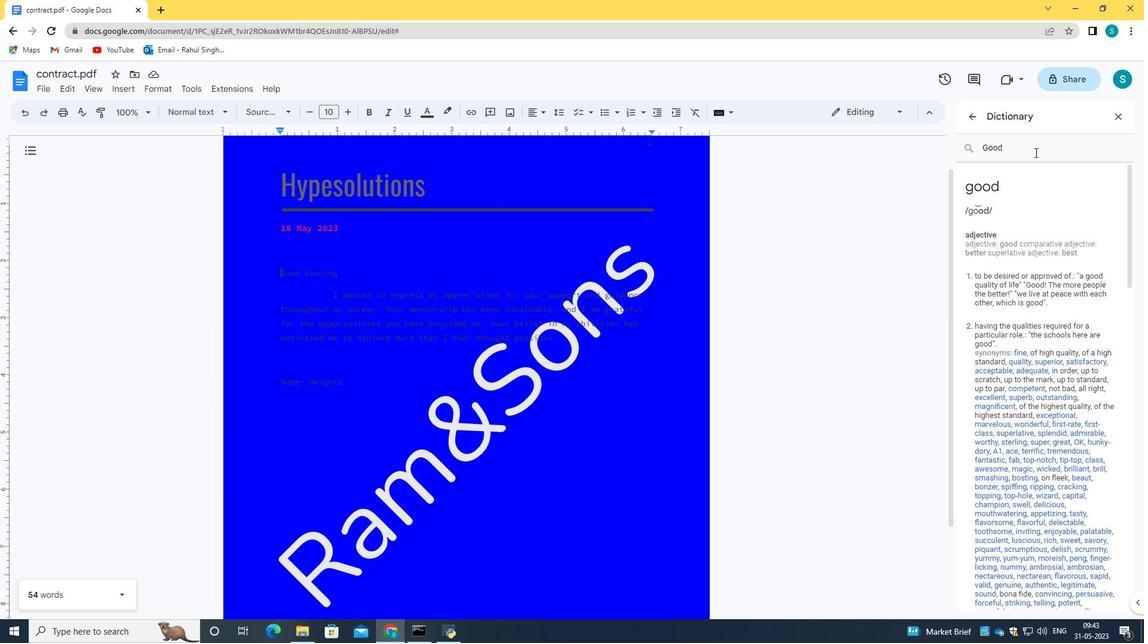 
Action: Mouse pressed left at (1034, 151)
Screenshot: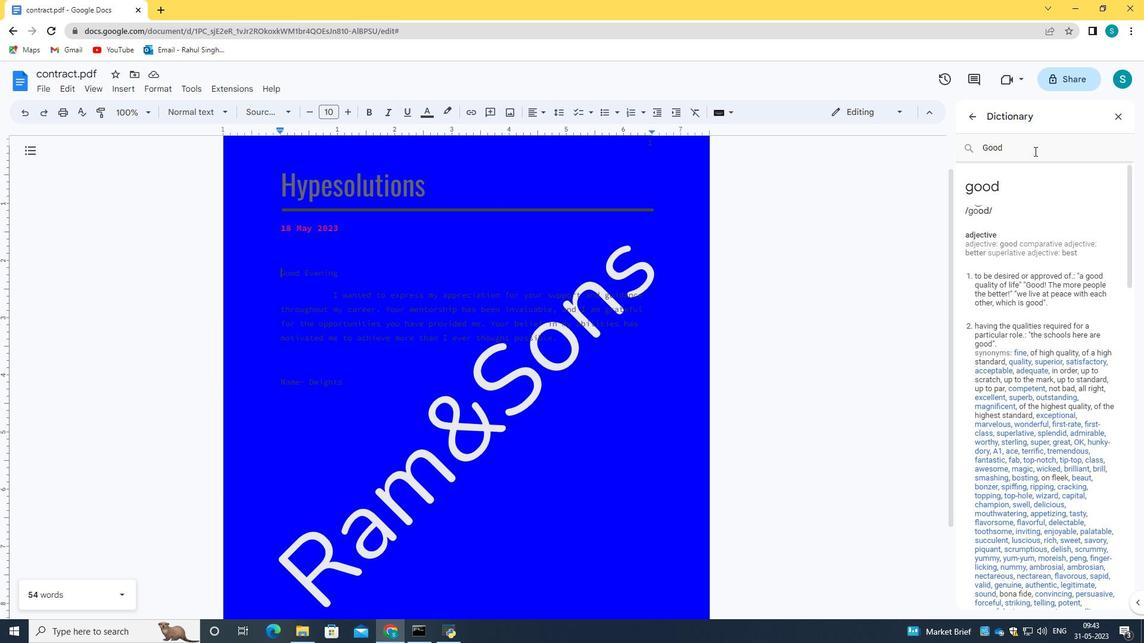 
Action: Mouse moved to (1005, 145)
Screenshot: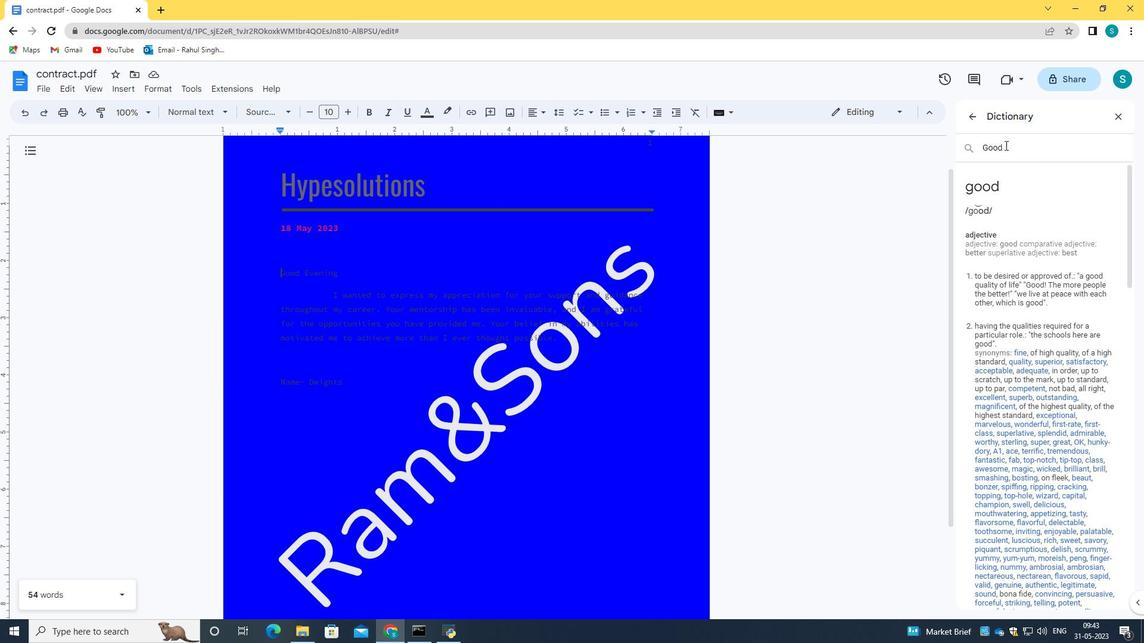 
Action: Mouse pressed left at (1005, 145)
Screenshot: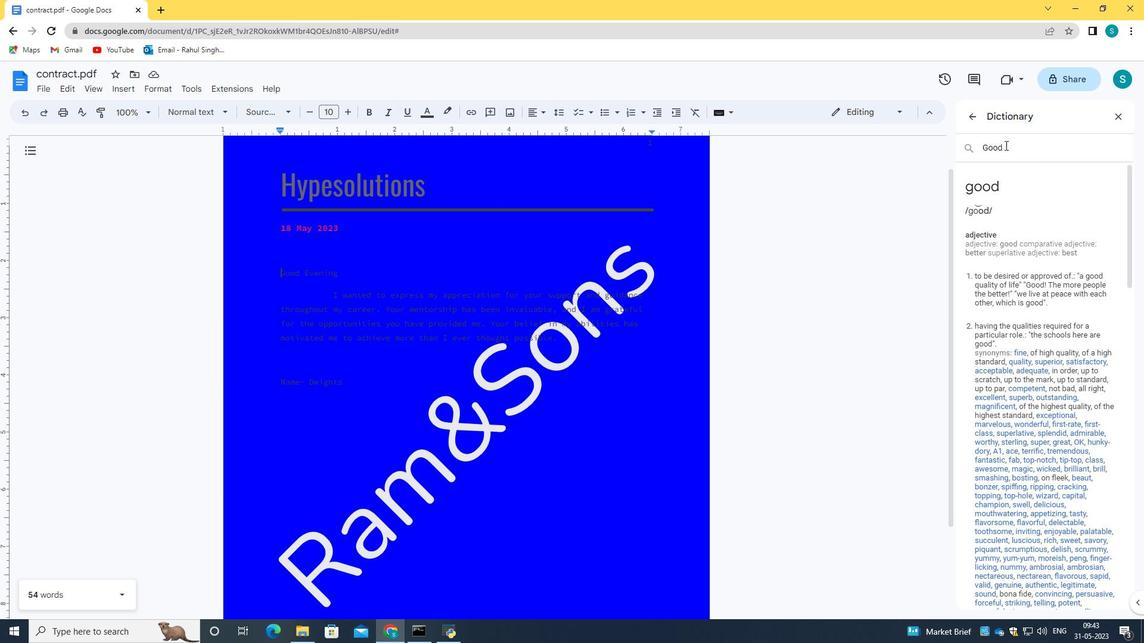 
Action: Mouse moved to (974, 153)
Screenshot: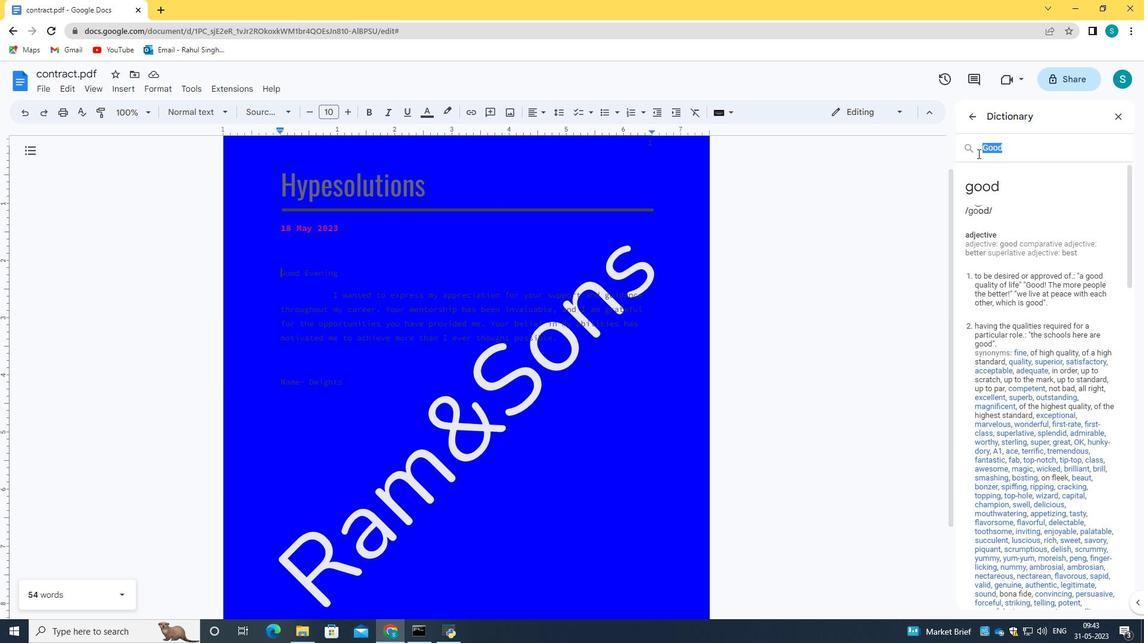 
Action: Key pressed <Key.backspace><Key.caps_lock>I<Key.caps_lock>nvalueabnle<Key.backspace><Key.backspace><Key.backspace>le
Screenshot: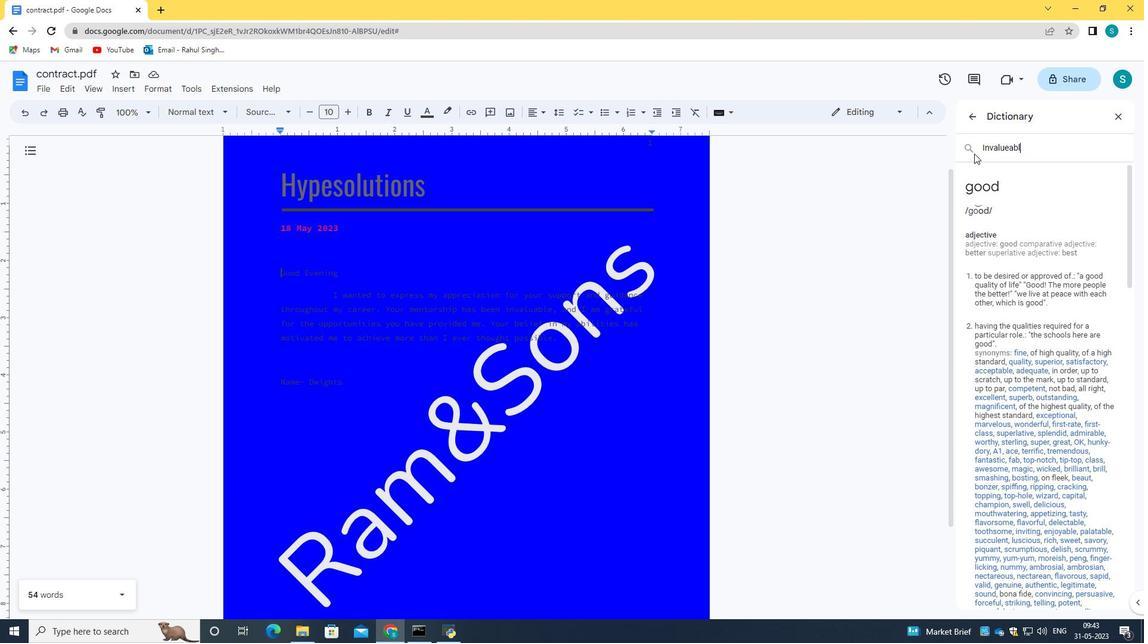 
Action: Mouse moved to (1056, 148)
Screenshot: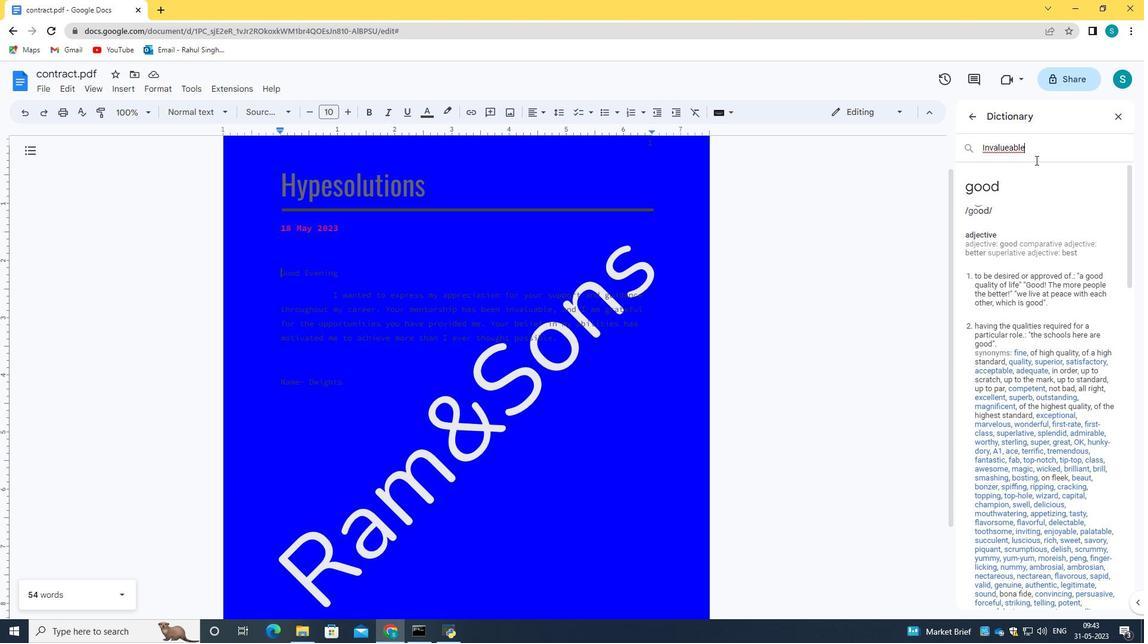 
Action: Key pressed <Key.enter>
Screenshot: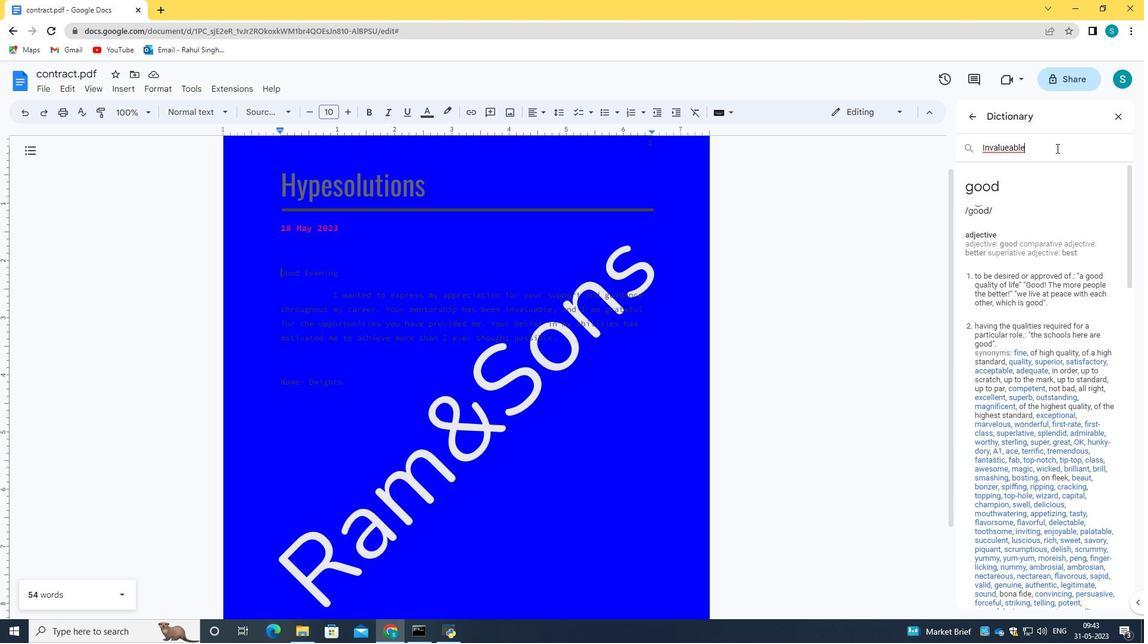 
Action: Mouse moved to (861, 255)
Screenshot: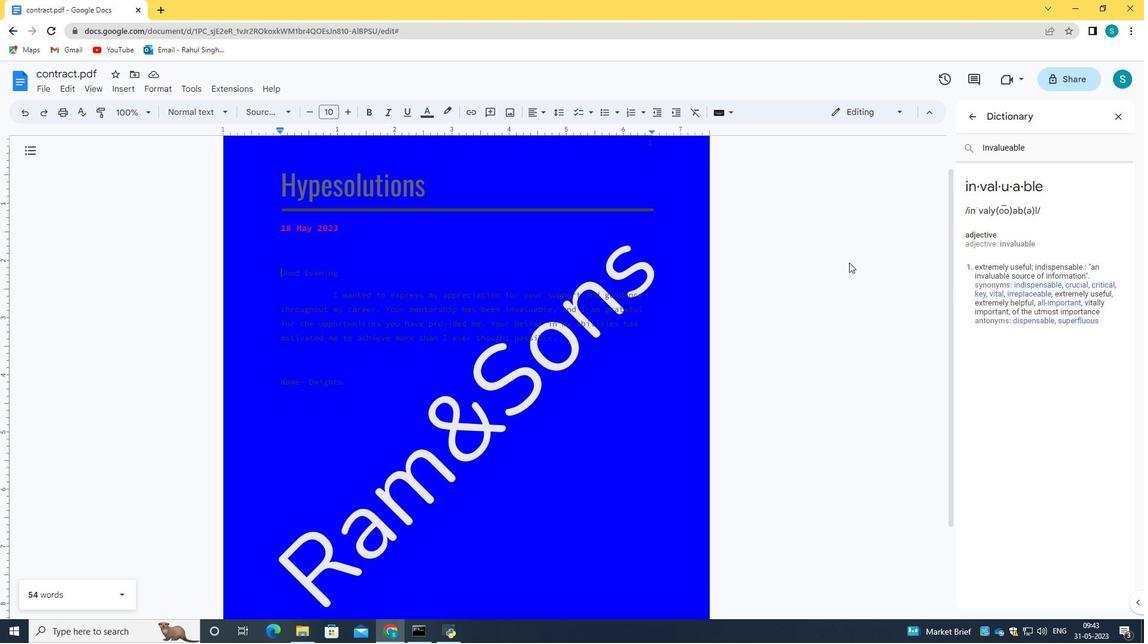 
Action: Mouse scrolled (861, 255) with delta (0, 0)
Screenshot: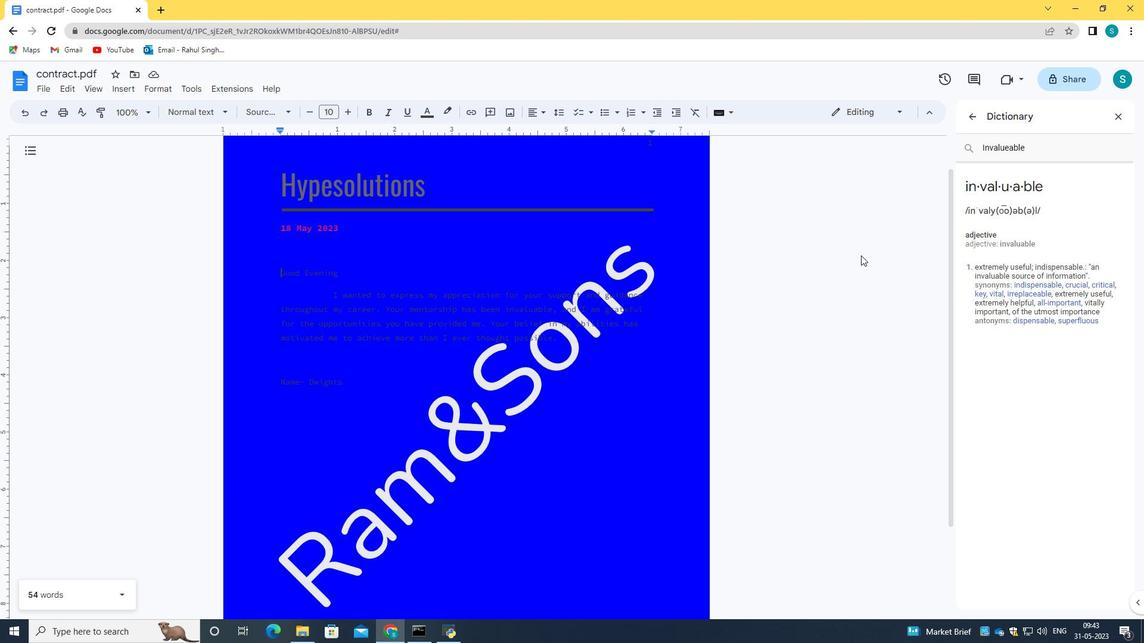 
Action: Mouse scrolled (861, 255) with delta (0, 0)
Screenshot: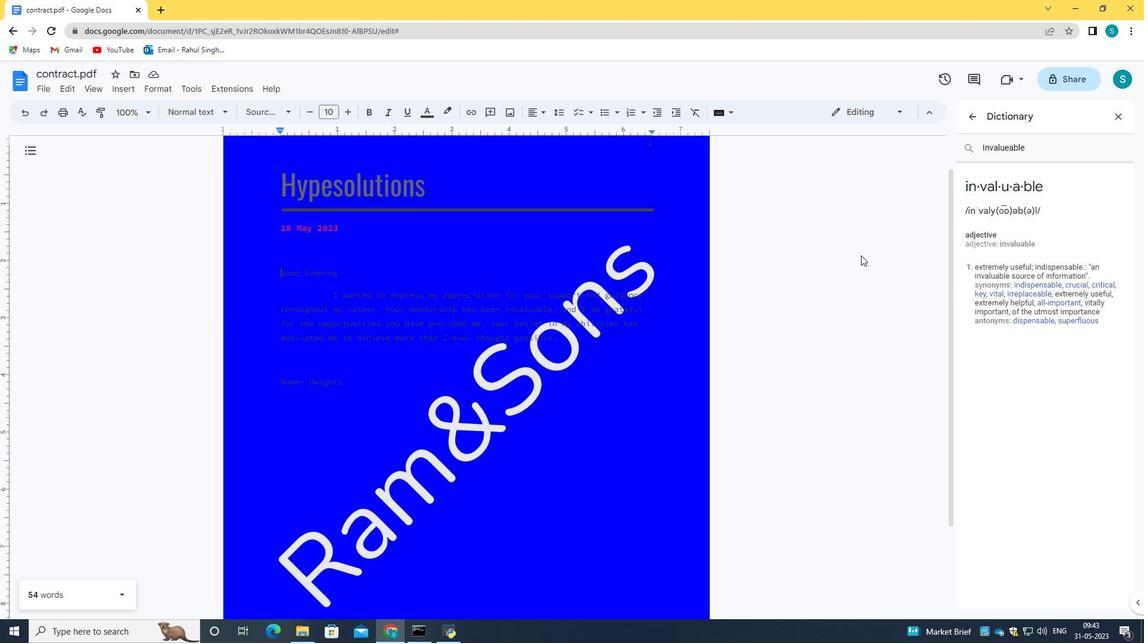 
Action: Mouse scrolled (861, 255) with delta (0, 0)
Screenshot: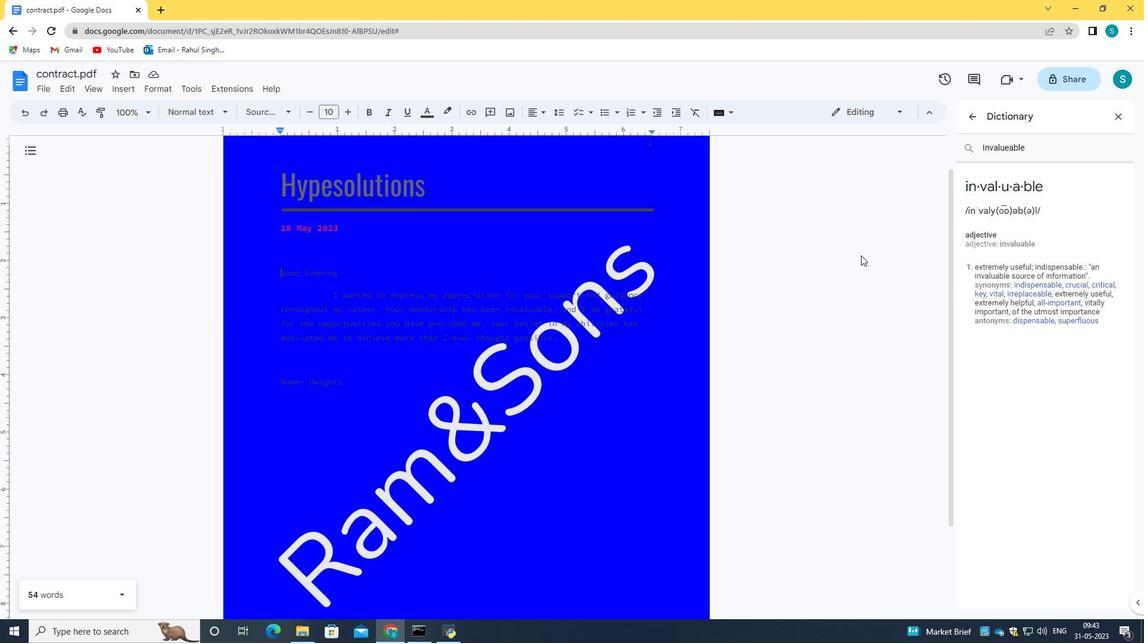 
Action: Mouse scrolled (861, 256) with delta (0, 0)
Screenshot: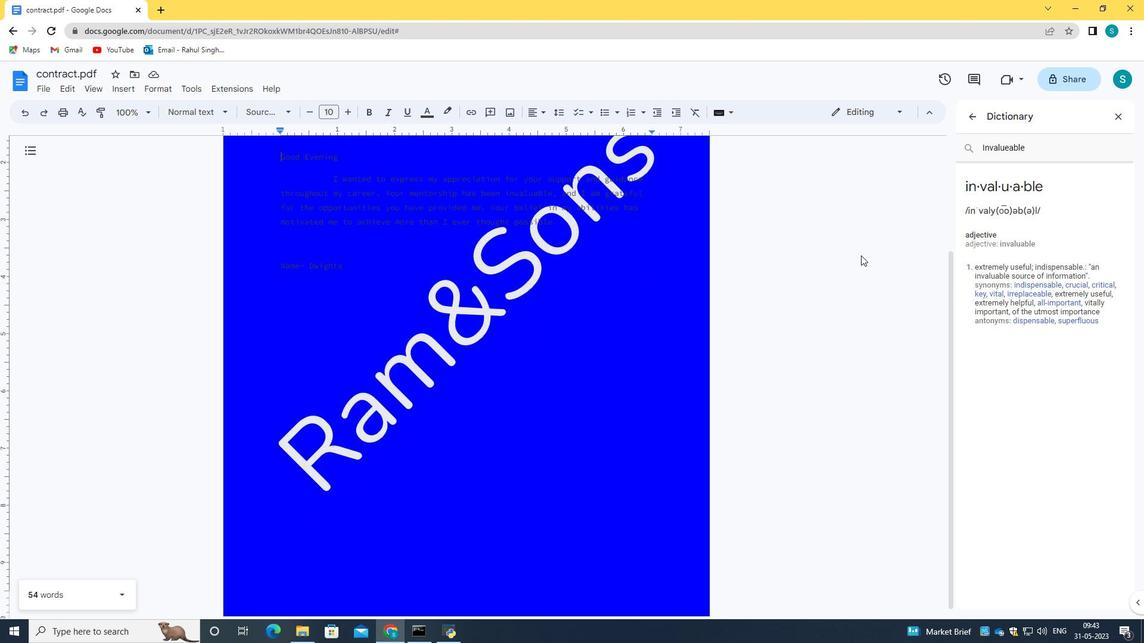
Action: Mouse scrolled (861, 256) with delta (0, 0)
Screenshot: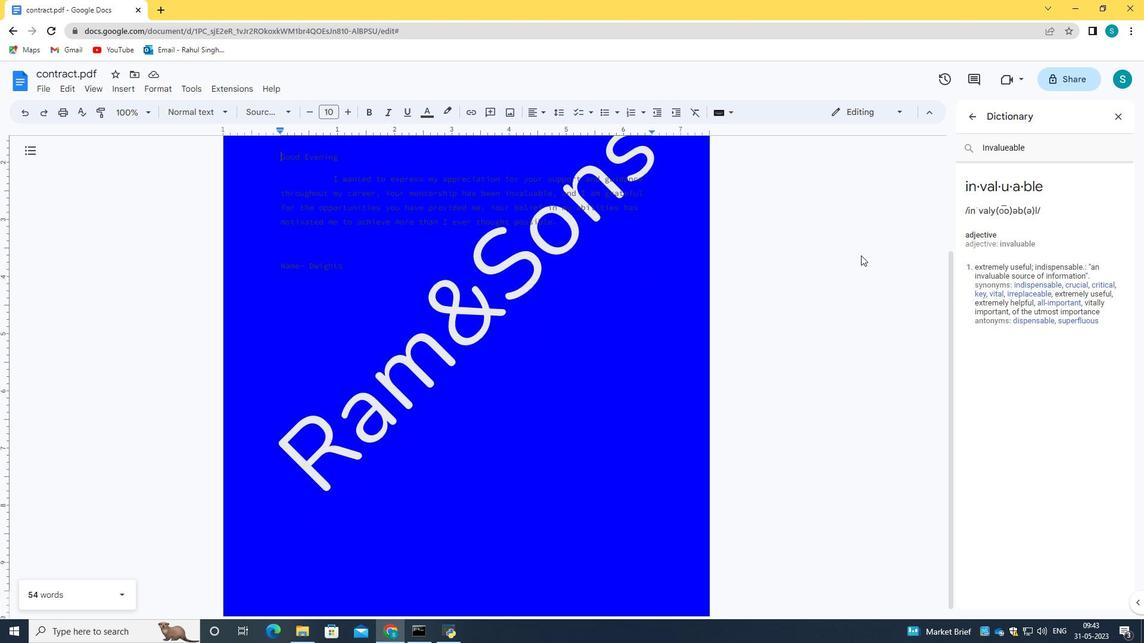
Action: Mouse scrolled (861, 256) with delta (0, 0)
Screenshot: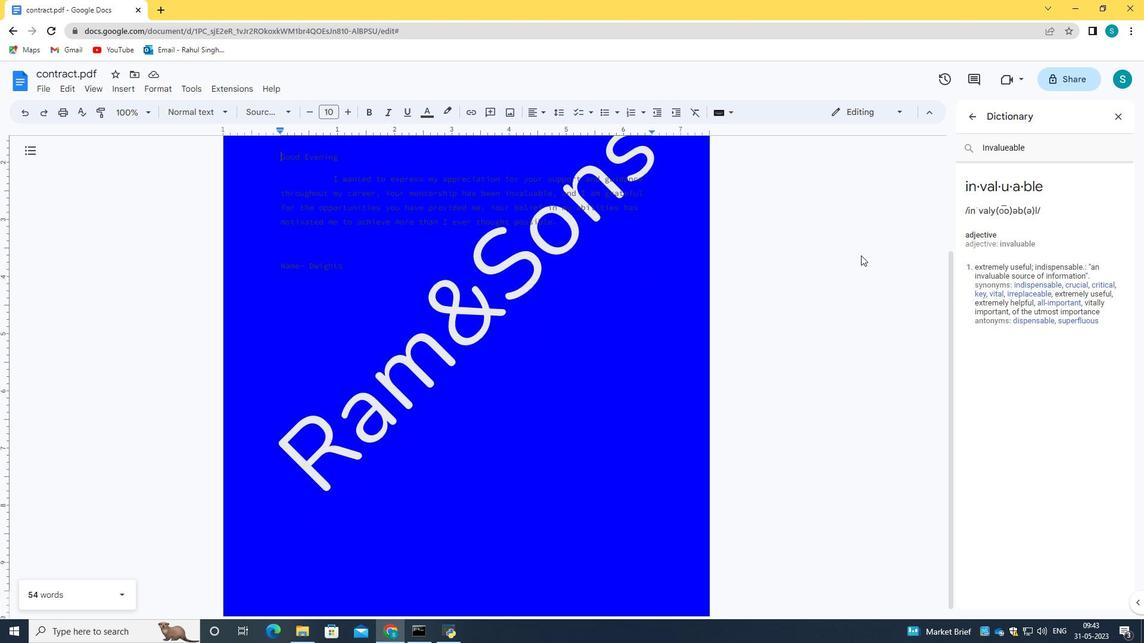 
Action: Mouse scrolled (861, 255) with delta (0, 0)
Screenshot: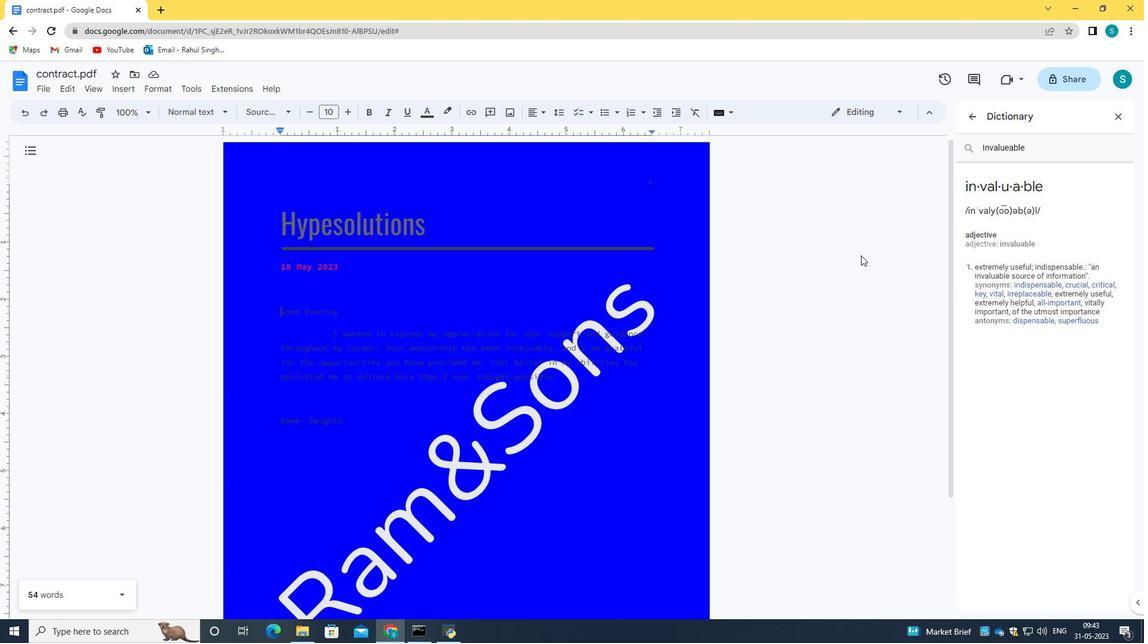 
Action: Mouse scrolled (861, 255) with delta (0, 0)
Screenshot: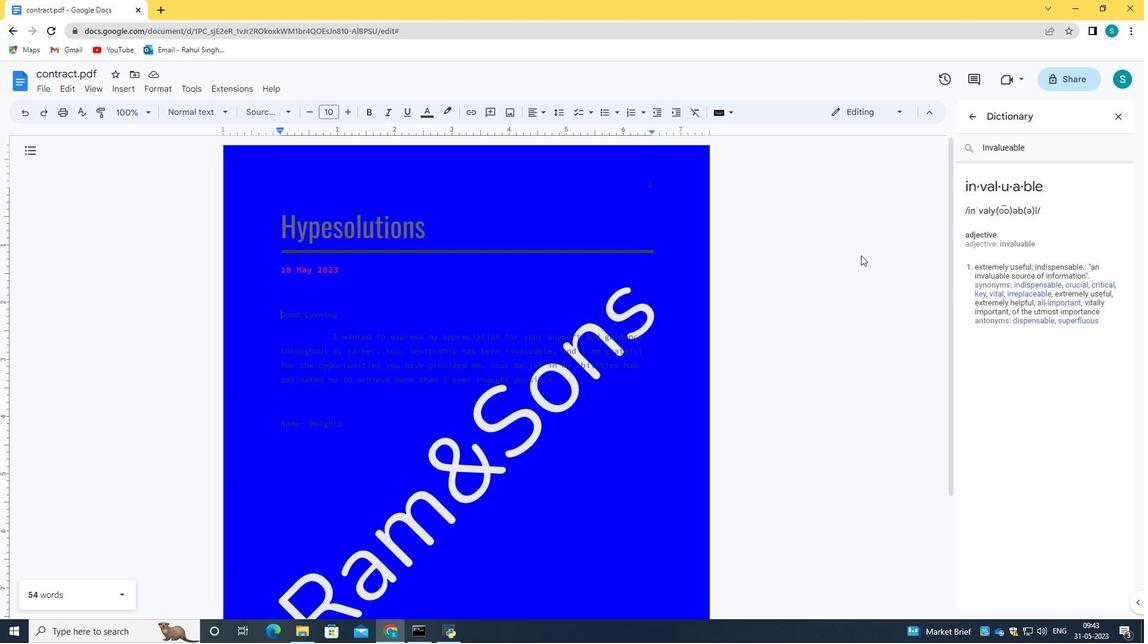 
Action: Mouse scrolled (861, 256) with delta (0, 0)
Screenshot: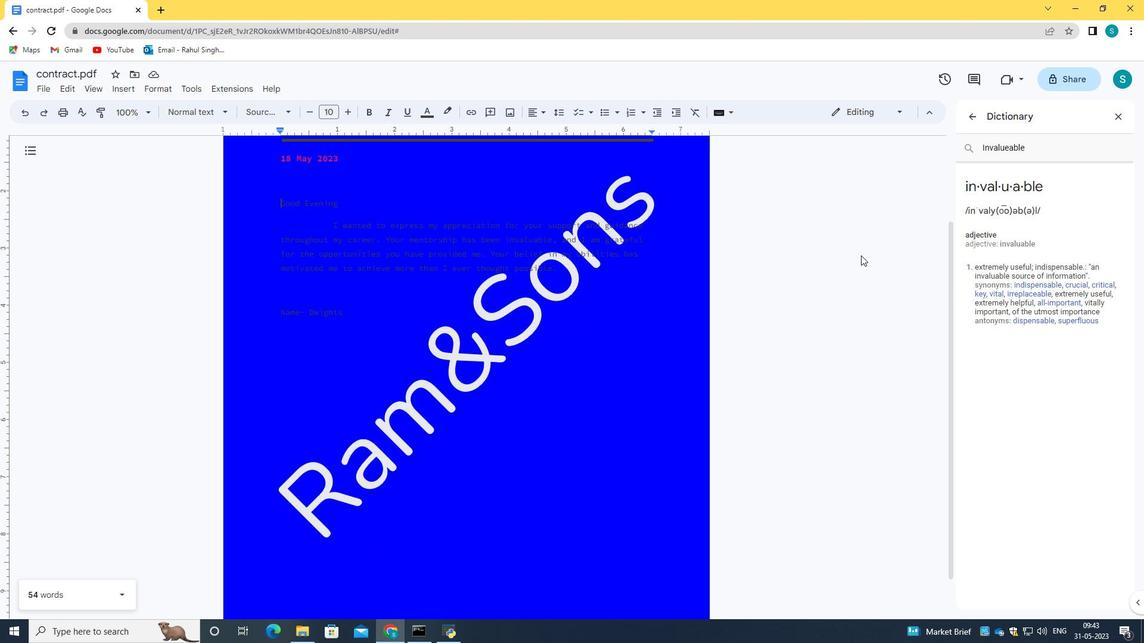 
Action: Mouse scrolled (861, 256) with delta (0, 0)
Screenshot: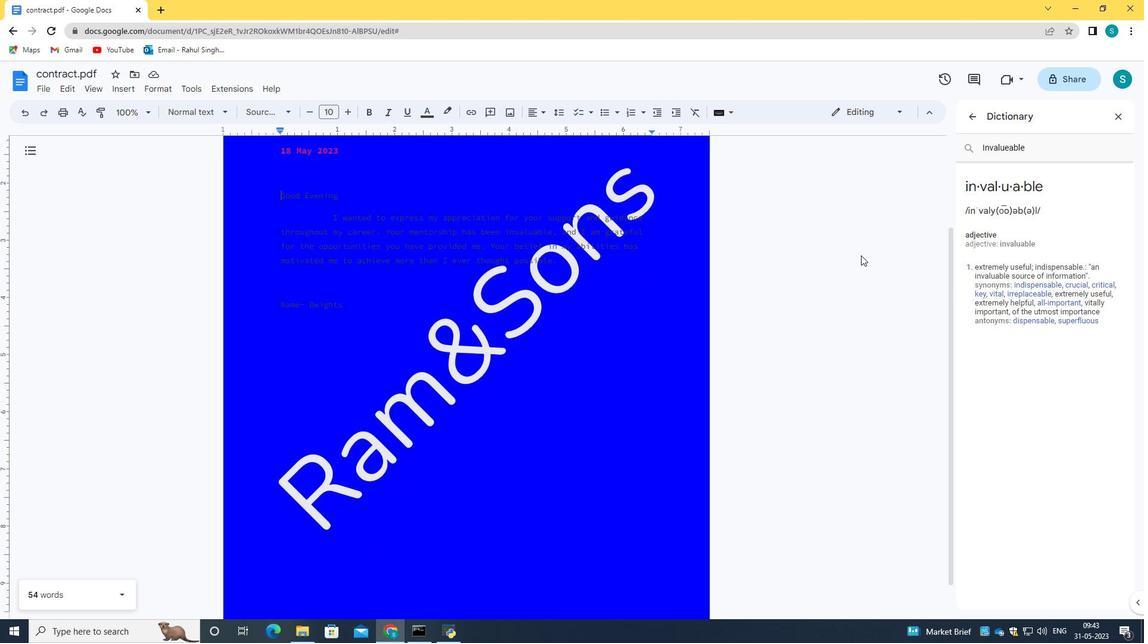 
Action: Mouse scrolled (861, 256) with delta (0, 0)
Screenshot: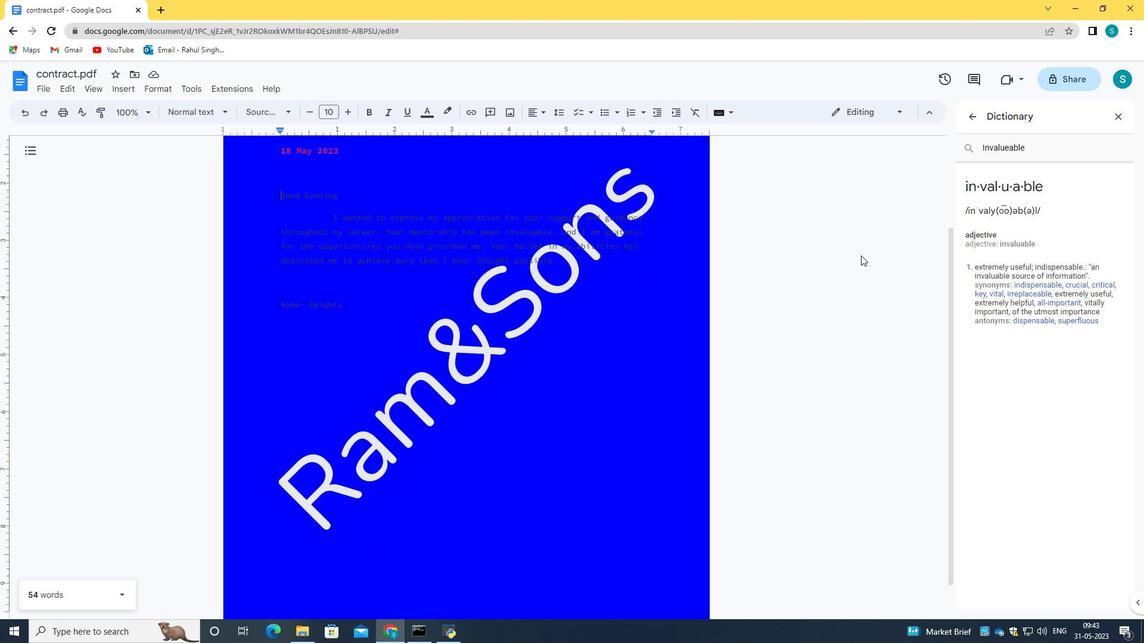 
Action: Mouse moved to (574, 301)
Screenshot: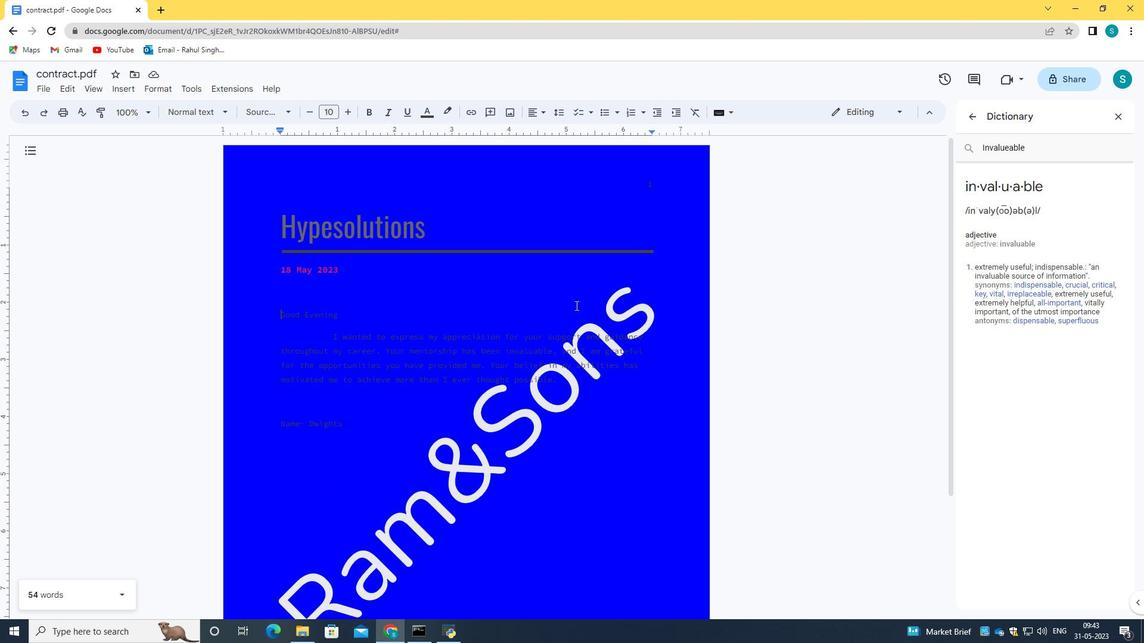 
Action: Mouse scrolled (574, 302) with delta (0, 0)
Screenshot: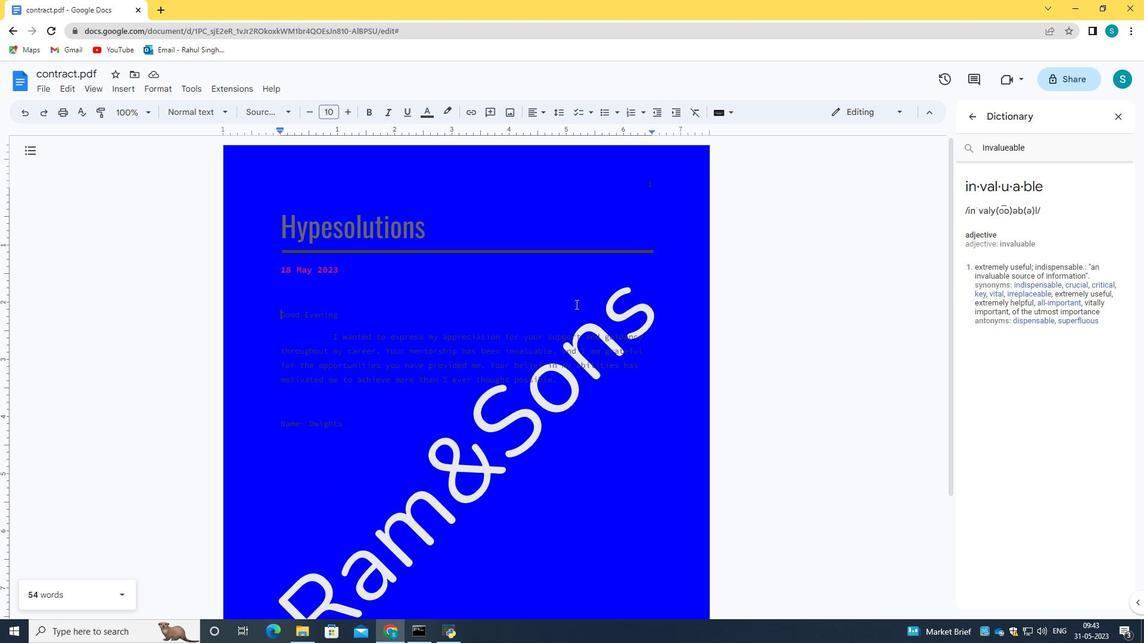 
Action: Mouse scrolled (574, 300) with delta (0, 0)
Screenshot: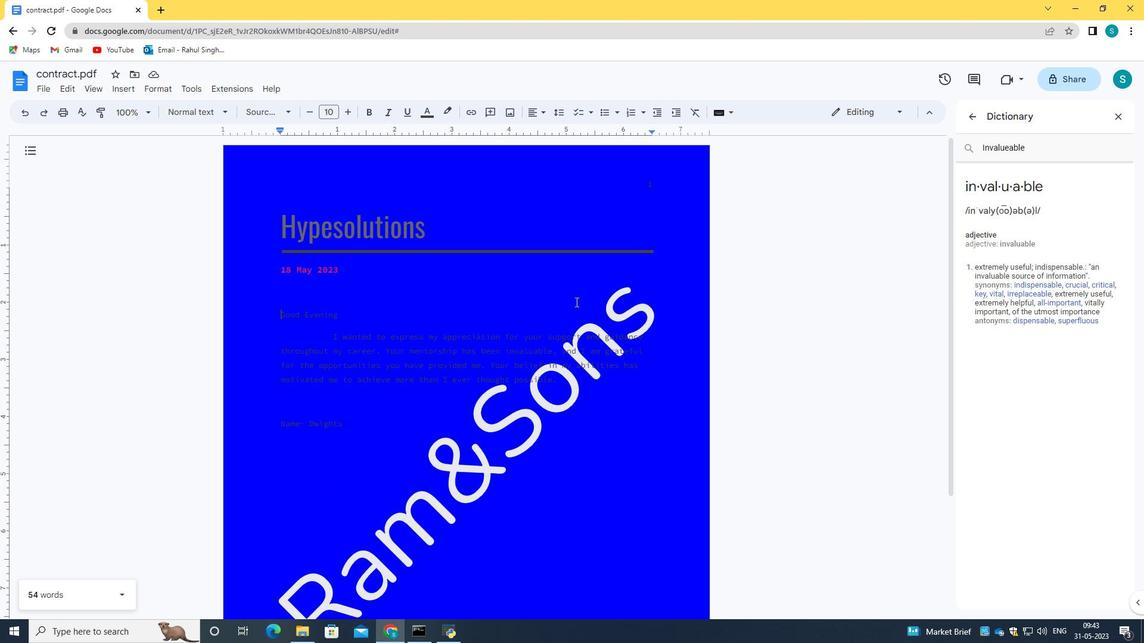 
Action: Mouse scrolled (574, 300) with delta (0, 0)
Screenshot: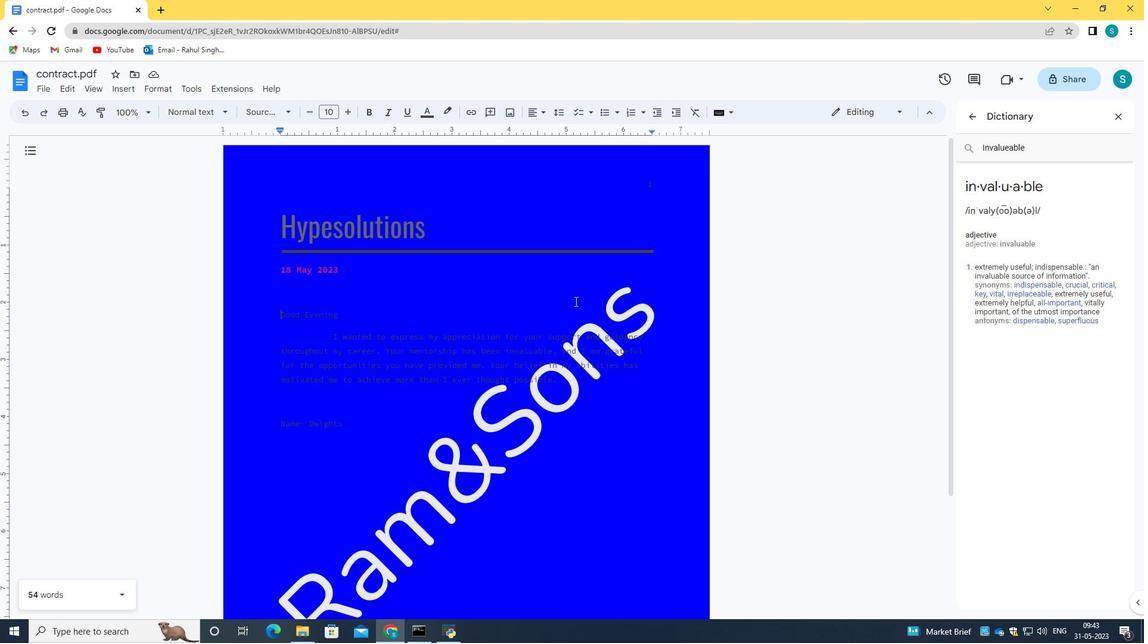 
Action: Mouse scrolled (574, 300) with delta (0, 0)
Screenshot: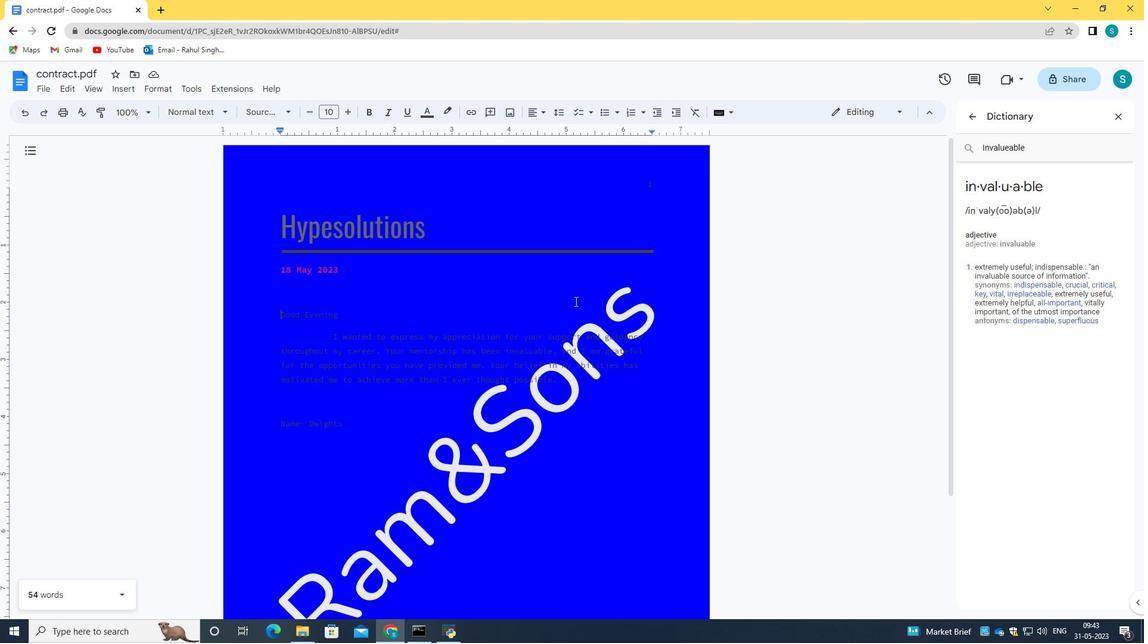 
Action: Mouse scrolled (574, 300) with delta (0, 0)
Screenshot: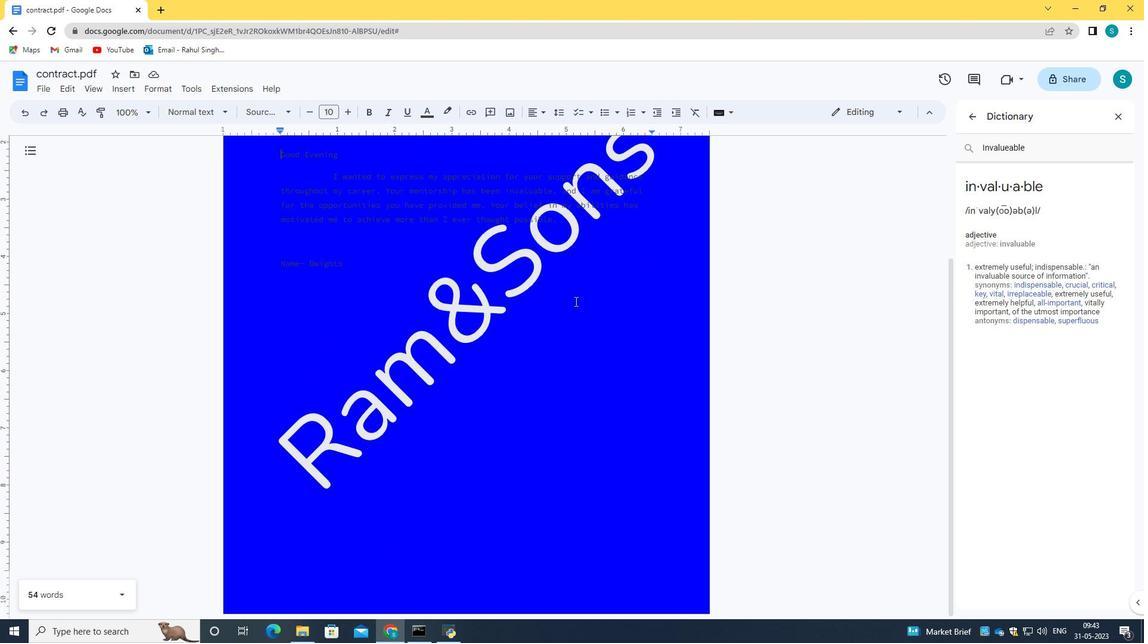 
Action: Mouse scrolled (574, 300) with delta (0, 0)
Screenshot: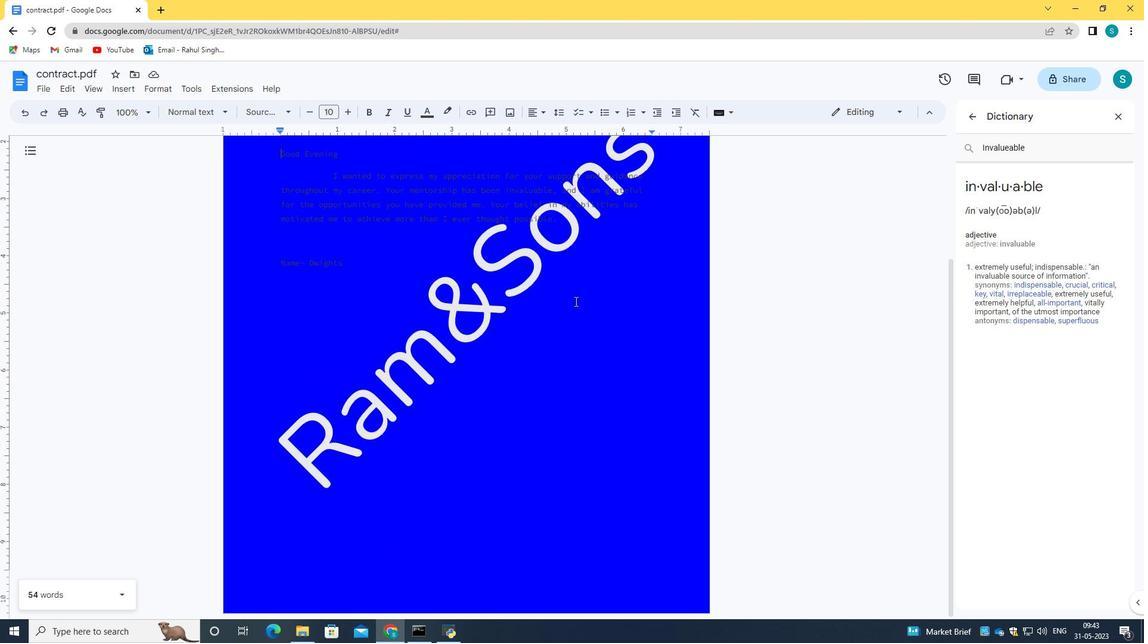 
Action: Mouse scrolled (574, 300) with delta (0, 0)
Screenshot: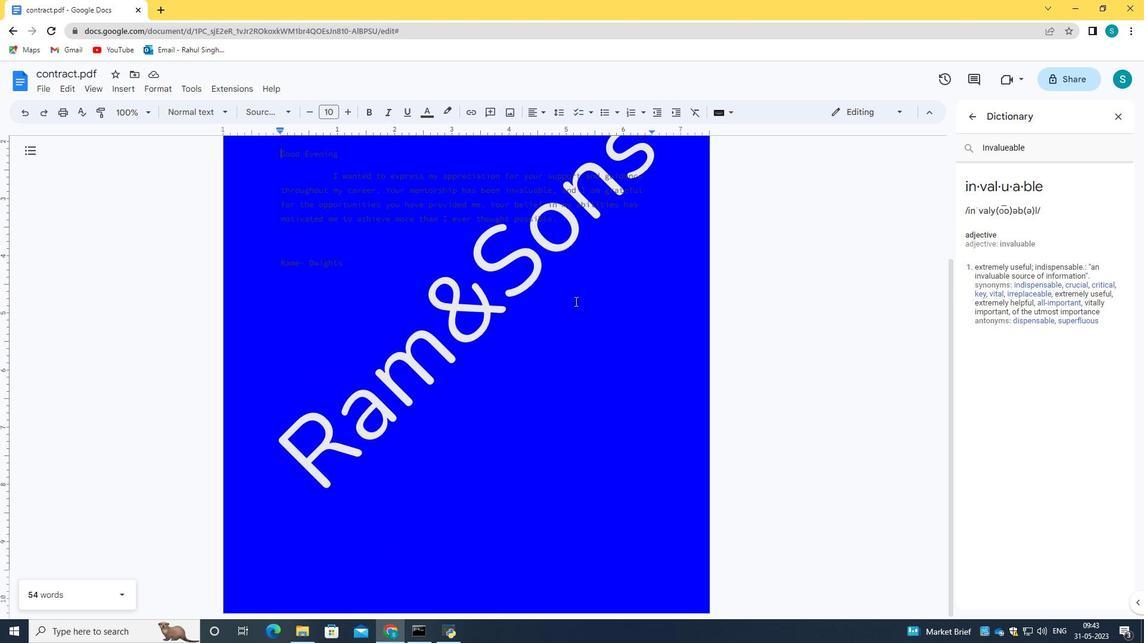 
Action: Mouse scrolled (574, 302) with delta (0, 0)
Screenshot: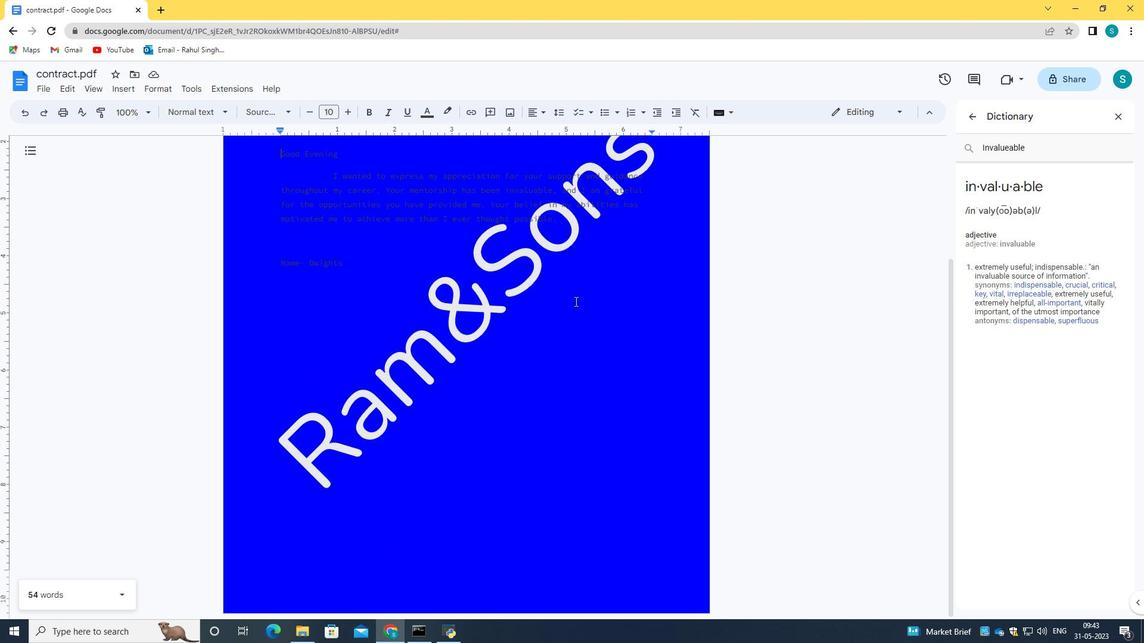 
Action: Mouse scrolled (574, 302) with delta (0, 0)
Screenshot: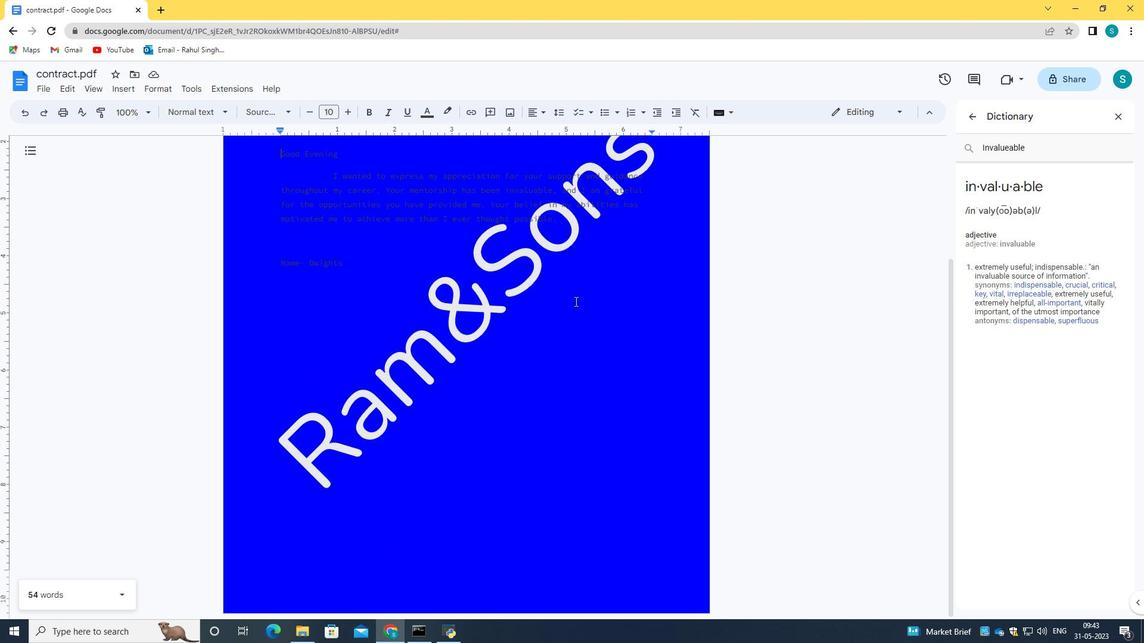 
Action: Mouse scrolled (574, 302) with delta (0, 0)
Screenshot: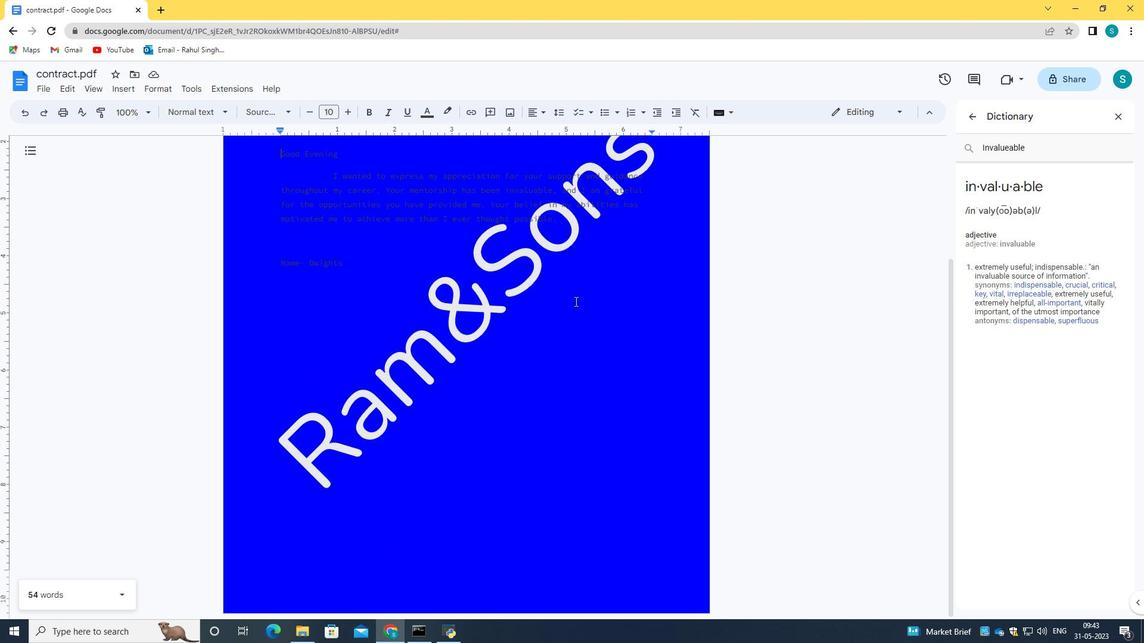 
Action: Mouse scrolled (574, 302) with delta (0, 0)
Screenshot: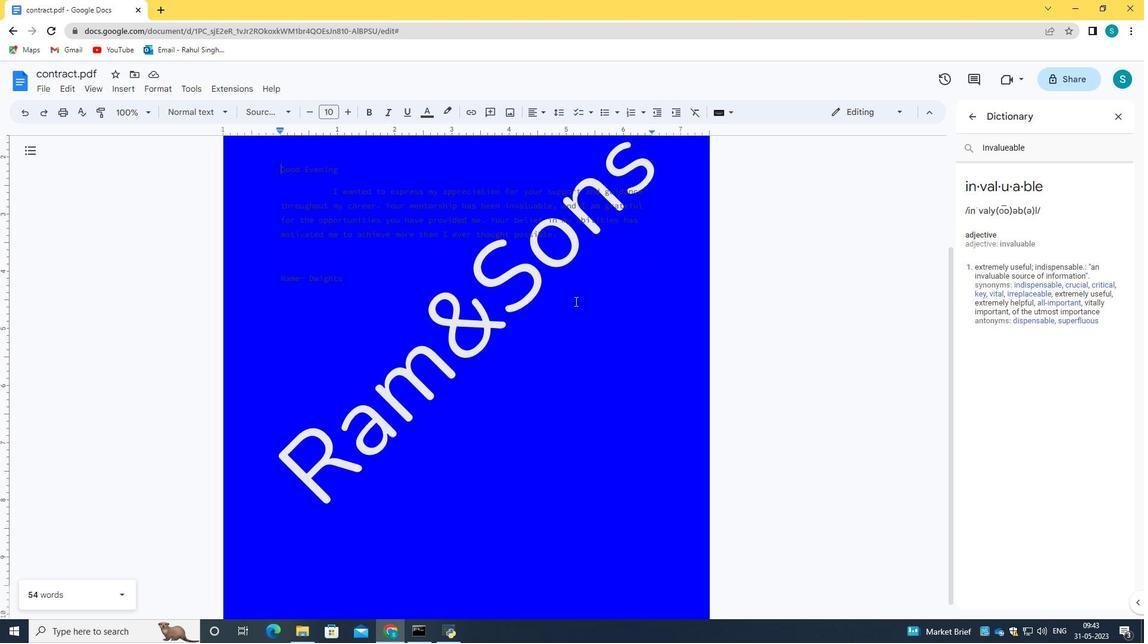 
